 Task: Add Attachment from Trello to Card Card0000000002 in Board Board0000000001 in Workspace WS0000000001 in Trello. Add Cover Yellow to Card Card0000000002 in Board Board0000000001 in Workspace WS0000000001 in Trello. Add "Copy Card To …" Button titled Button0000000002 to "bottom" of the list "To Do" to Card Card0000000002 in Board Board0000000001 in Workspace WS0000000001 in Trello. Add Description DS0000000002 to Card Card0000000002 in Board Board0000000001 in Workspace WS0000000001 in Trello. Add Comment CM0000000002 to Card Card0000000002 in Board Board0000000001 in Workspace WS0000000001 in Trello
Action: Mouse moved to (620, 105)
Screenshot: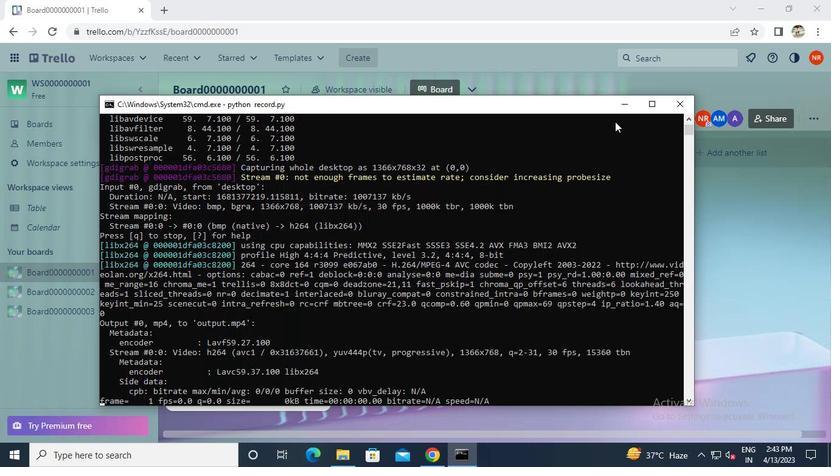 
Action: Mouse pressed left at (620, 105)
Screenshot: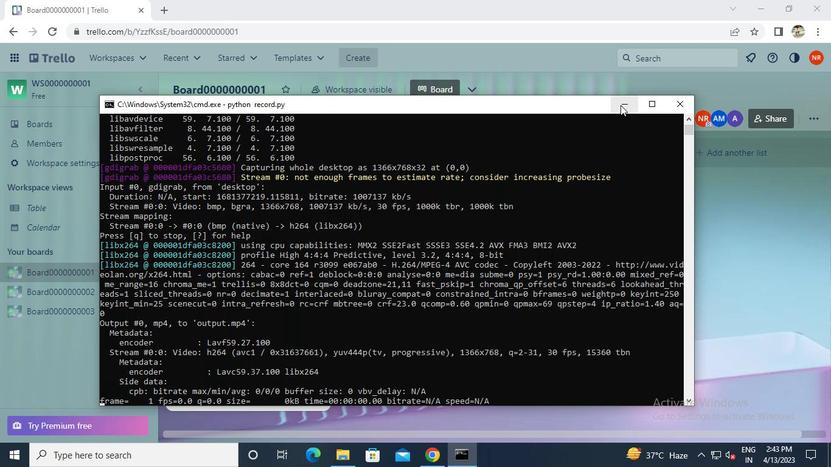 
Action: Mouse moved to (280, 289)
Screenshot: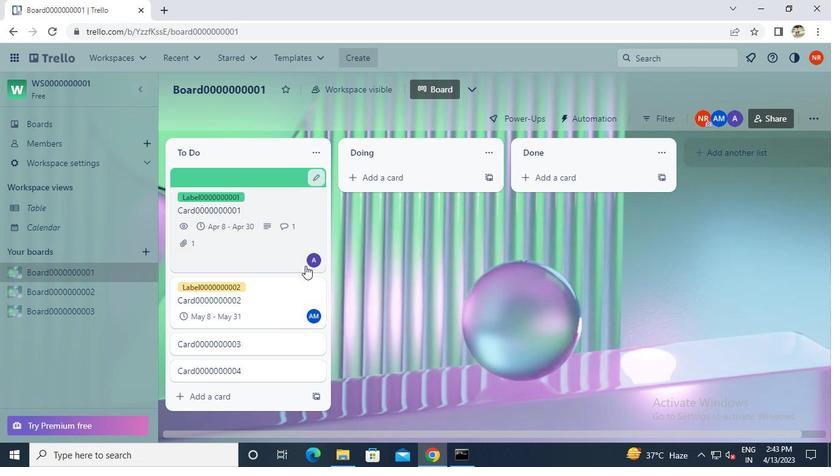 
Action: Mouse pressed left at (280, 289)
Screenshot: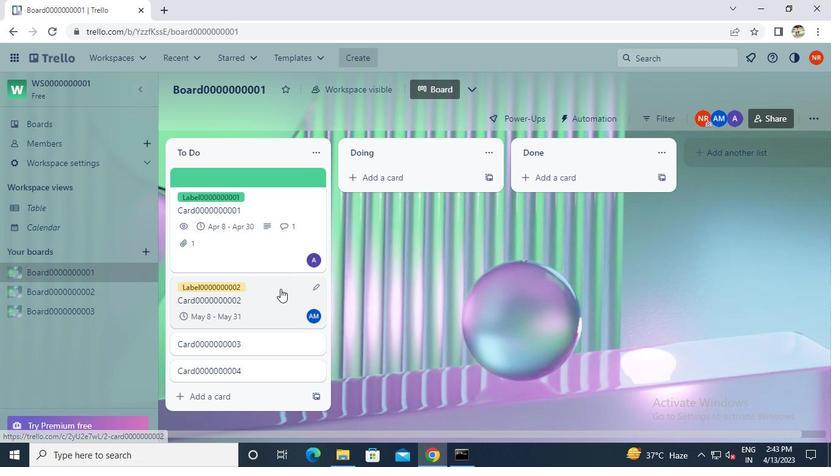 
Action: Mouse moved to (554, 292)
Screenshot: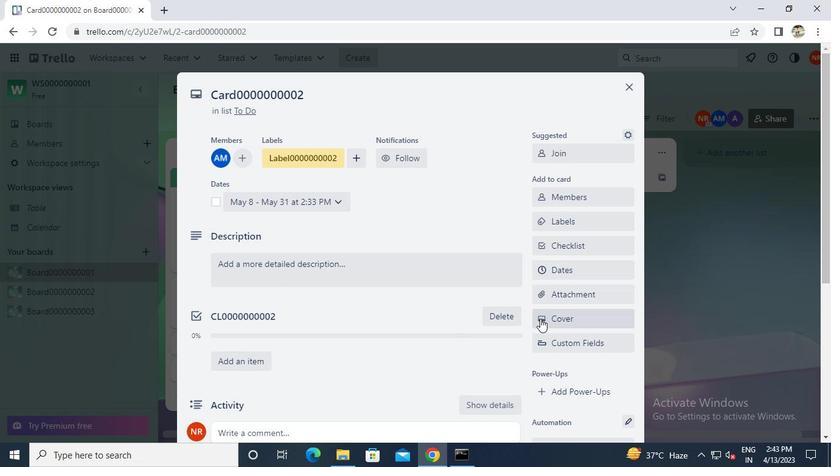 
Action: Mouse pressed left at (554, 292)
Screenshot: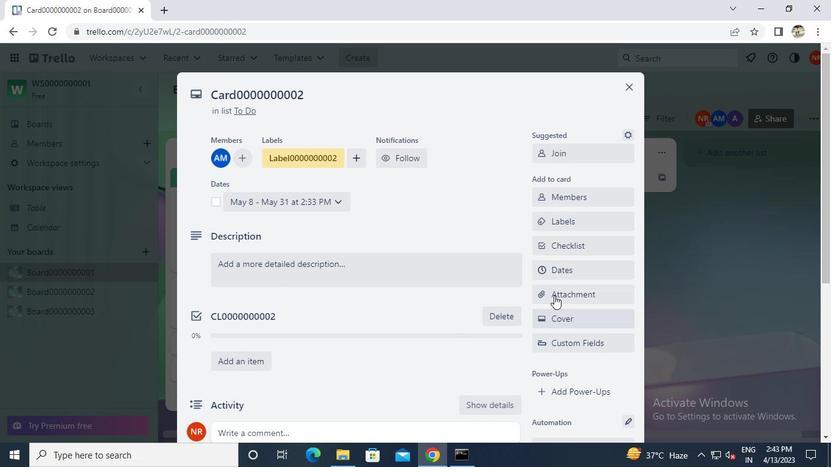 
Action: Mouse moved to (553, 129)
Screenshot: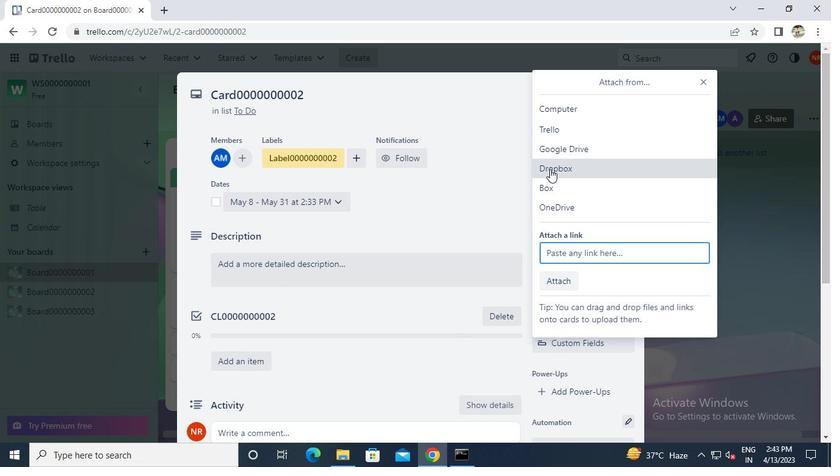 
Action: Mouse pressed left at (553, 129)
Screenshot: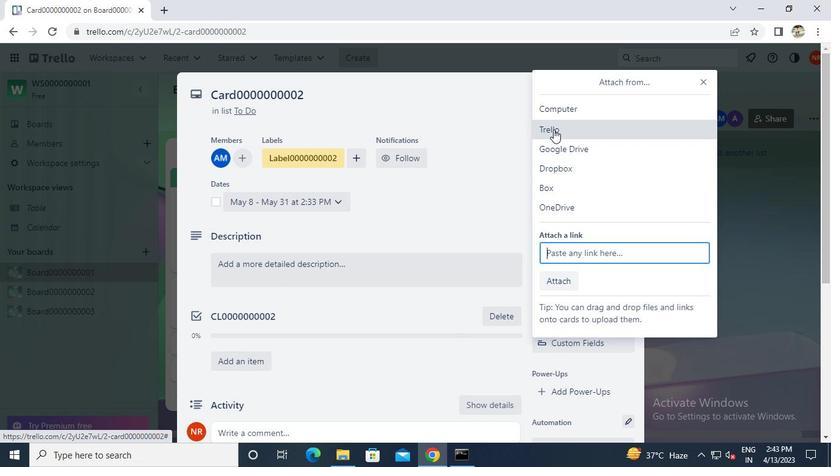 
Action: Mouse moved to (566, 168)
Screenshot: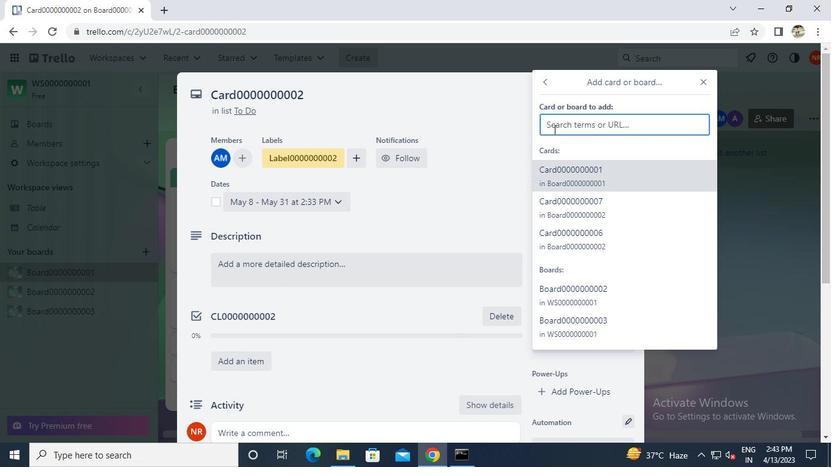 
Action: Mouse pressed left at (566, 168)
Screenshot: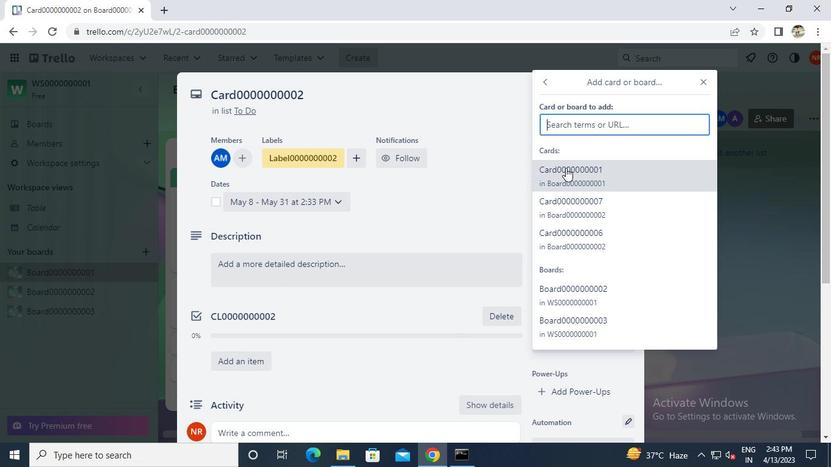 
Action: Mouse moved to (565, 195)
Screenshot: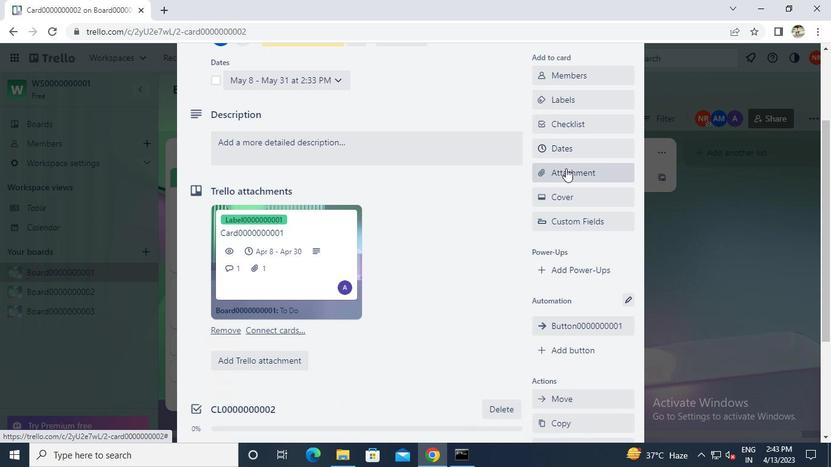 
Action: Mouse pressed left at (565, 195)
Screenshot: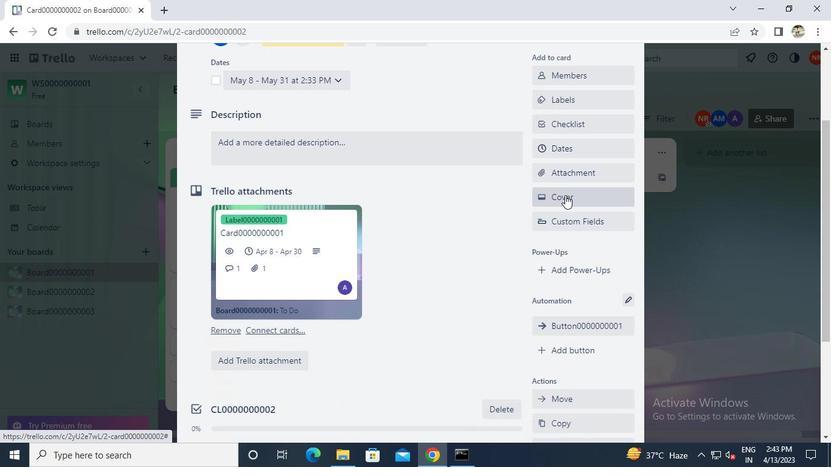 
Action: Mouse moved to (588, 196)
Screenshot: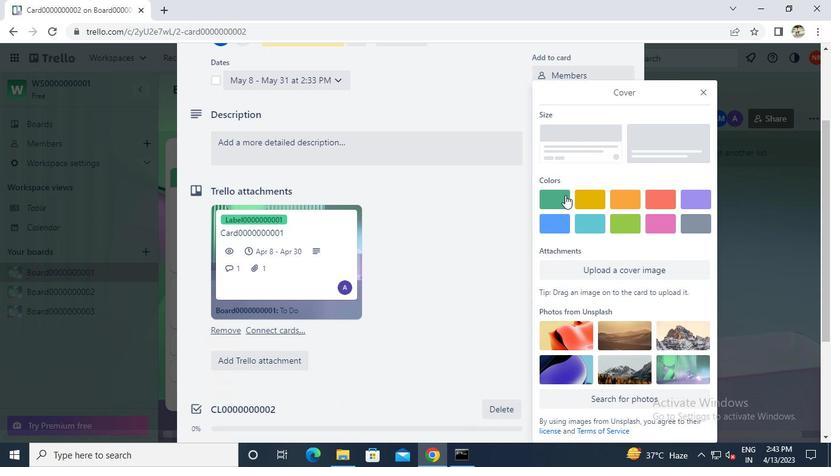 
Action: Mouse pressed left at (588, 196)
Screenshot: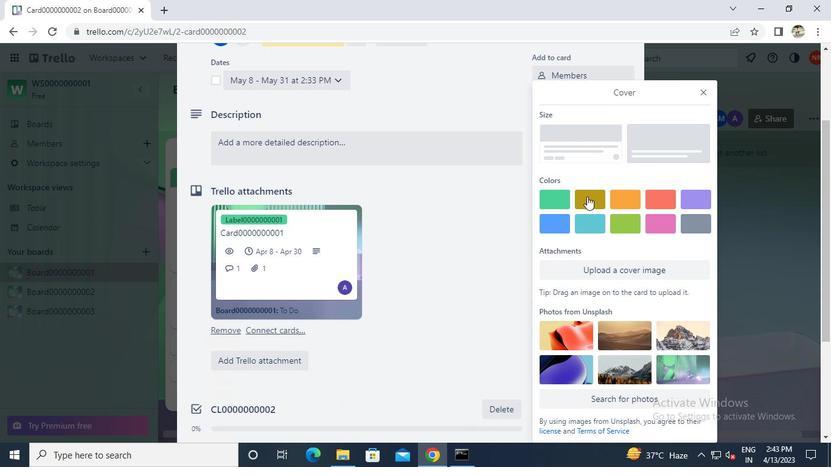 
Action: Mouse moved to (700, 82)
Screenshot: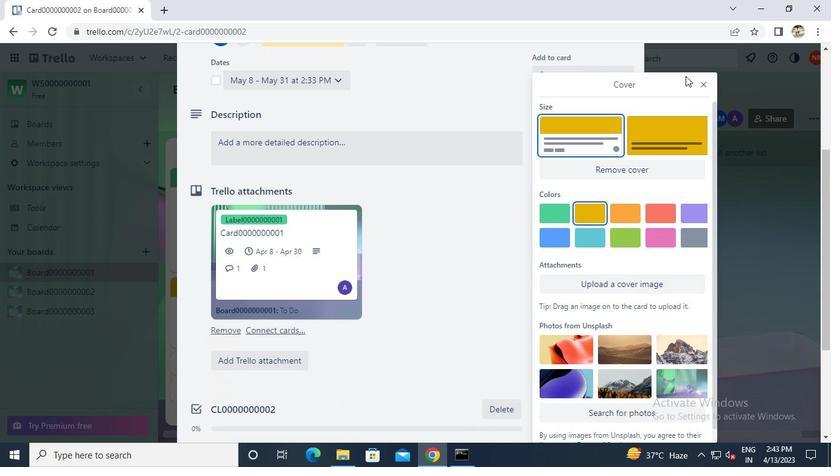 
Action: Mouse pressed left at (700, 82)
Screenshot: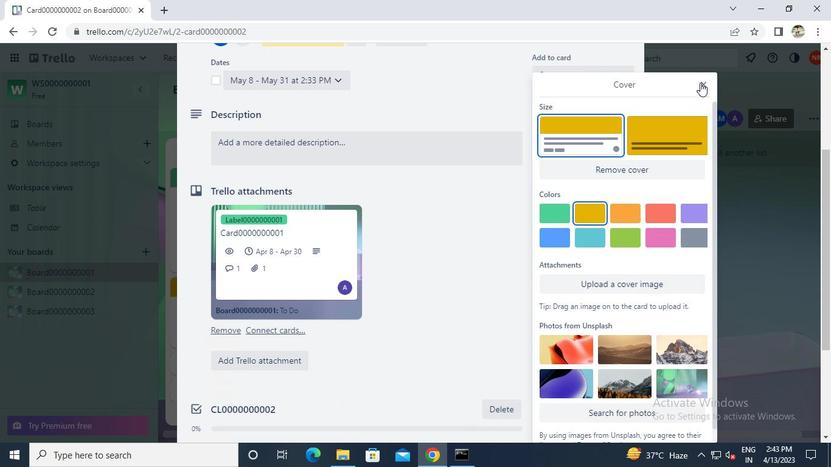 
Action: Mouse moved to (575, 274)
Screenshot: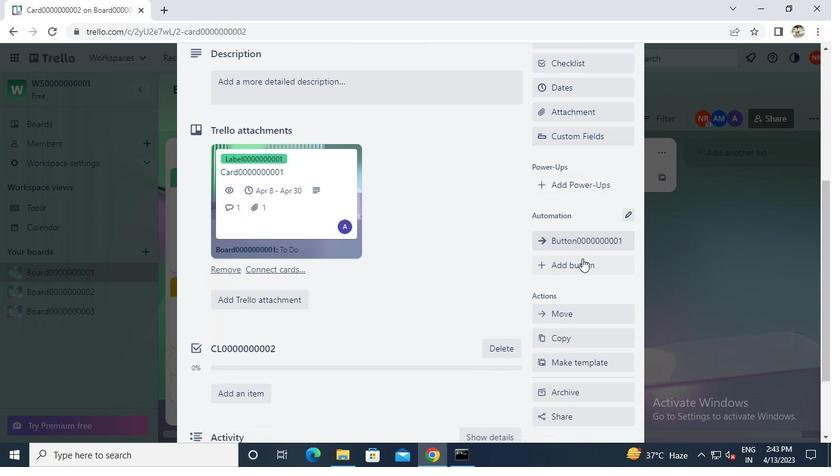 
Action: Mouse pressed left at (575, 274)
Screenshot: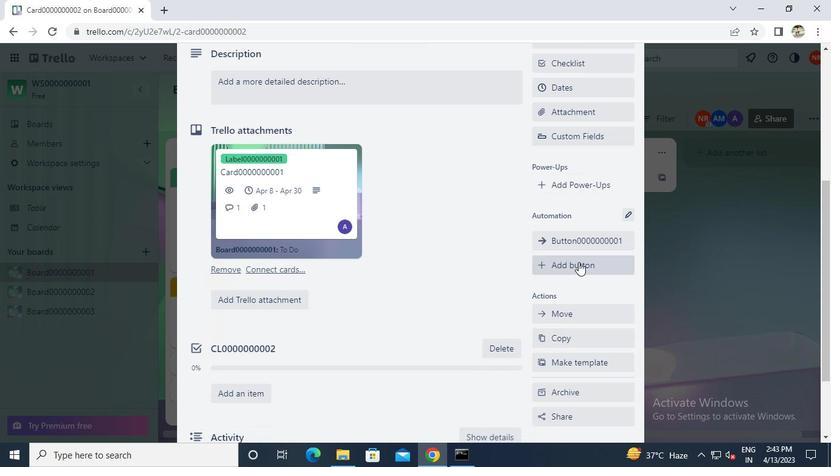
Action: Mouse moved to (585, 155)
Screenshot: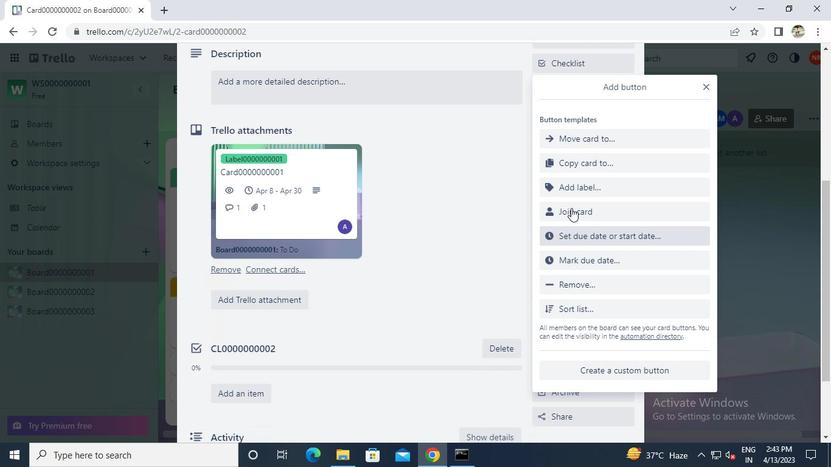 
Action: Mouse pressed left at (585, 155)
Screenshot: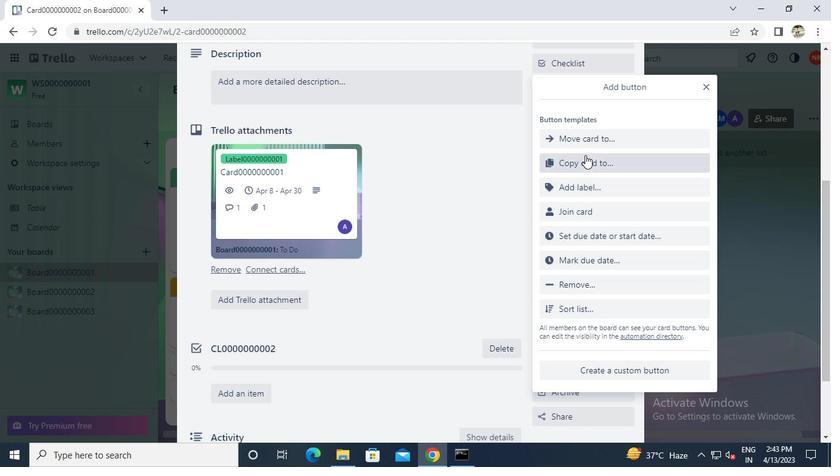 
Action: Keyboard b
Screenshot: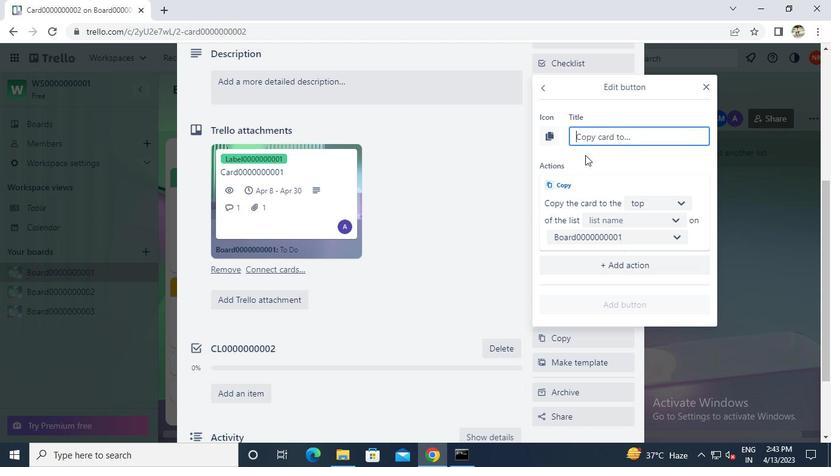 
Action: Keyboard Key.caps_lock
Screenshot: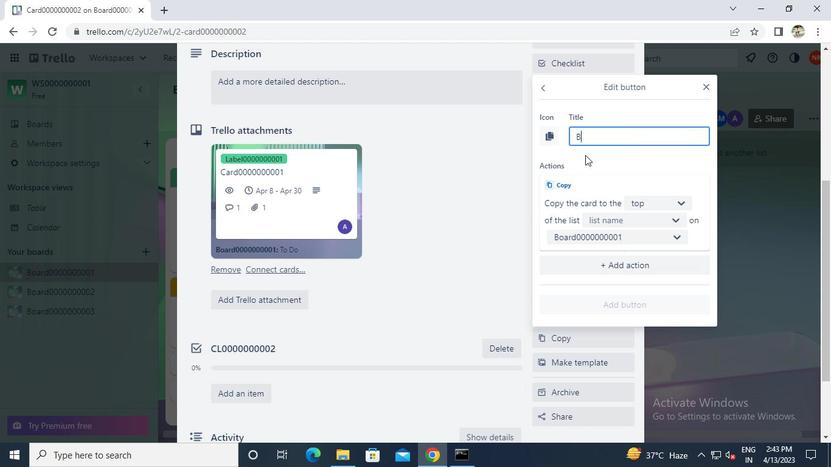 
Action: Keyboard u
Screenshot: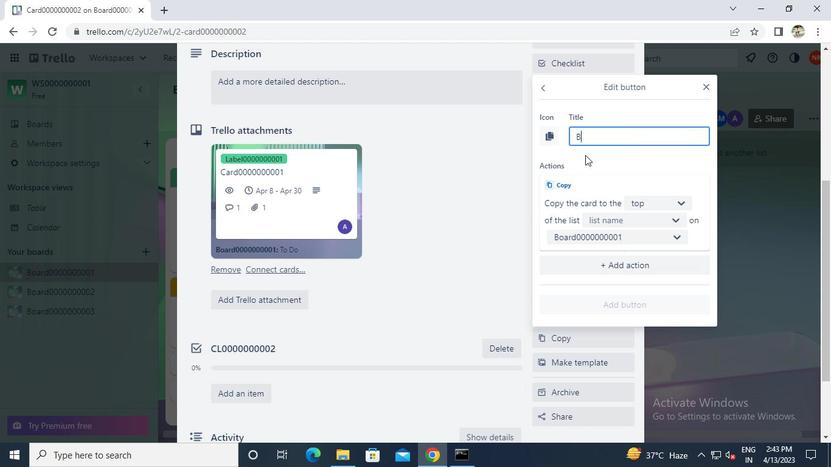 
Action: Keyboard t
Screenshot: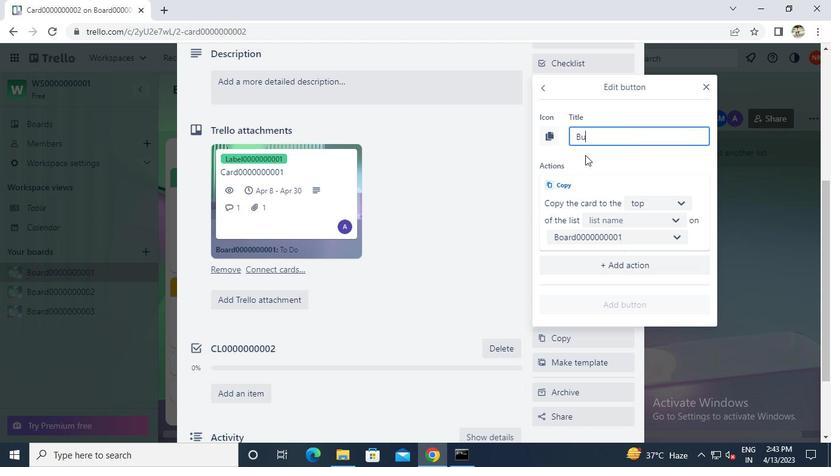 
Action: Keyboard t
Screenshot: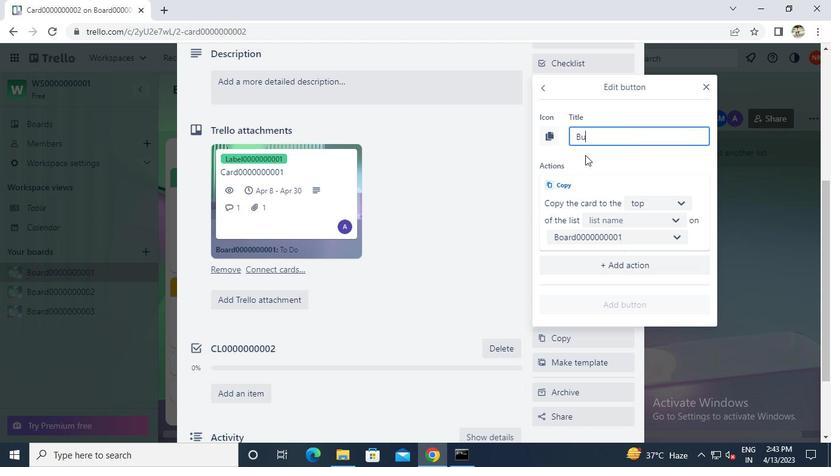 
Action: Keyboard o
Screenshot: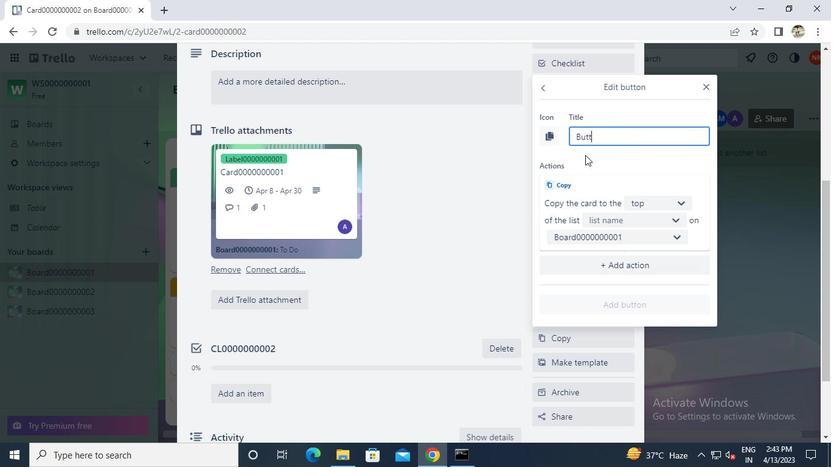 
Action: Keyboard n
Screenshot: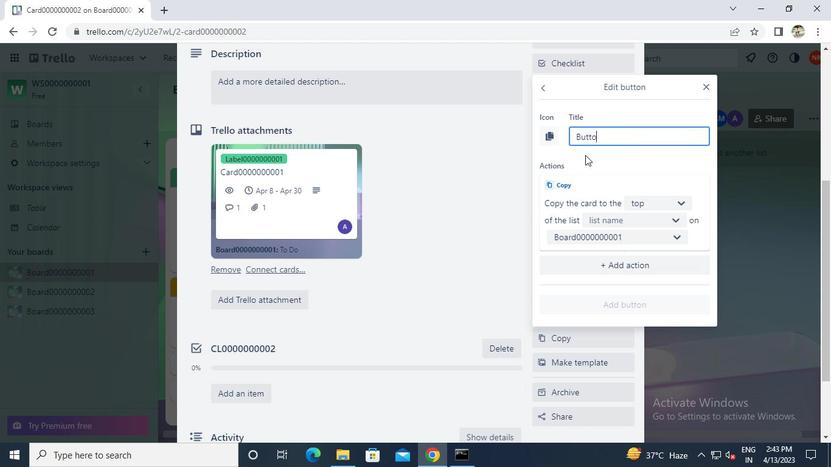
Action: Keyboard 0
Screenshot: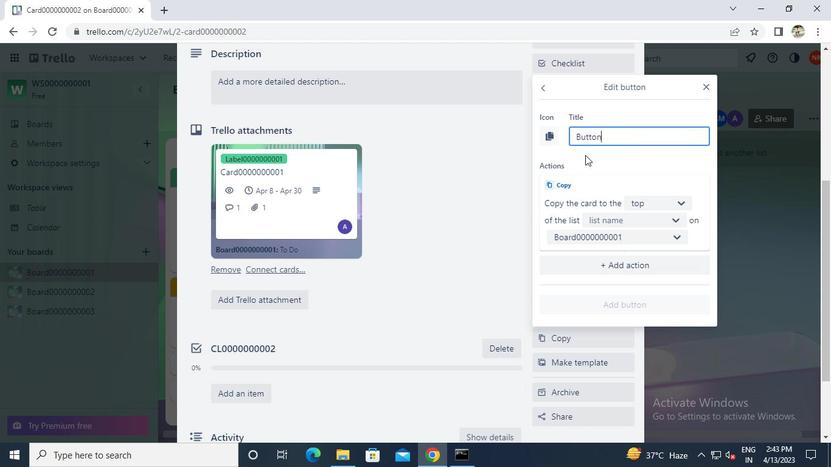 
Action: Keyboard 0
Screenshot: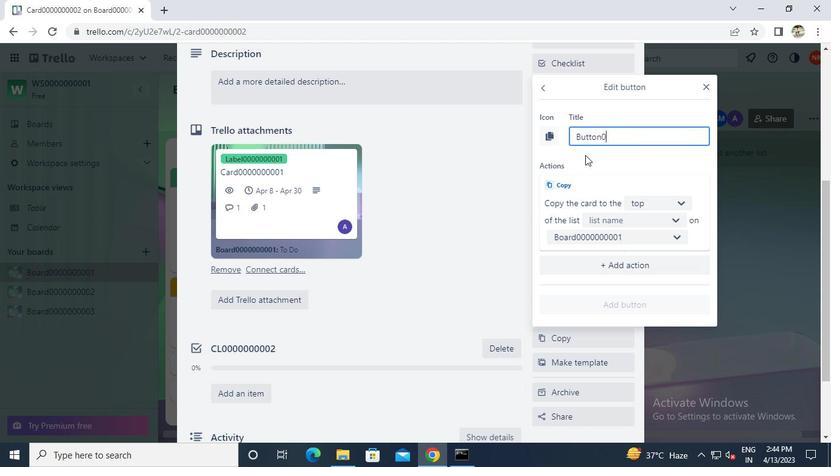 
Action: Keyboard 0
Screenshot: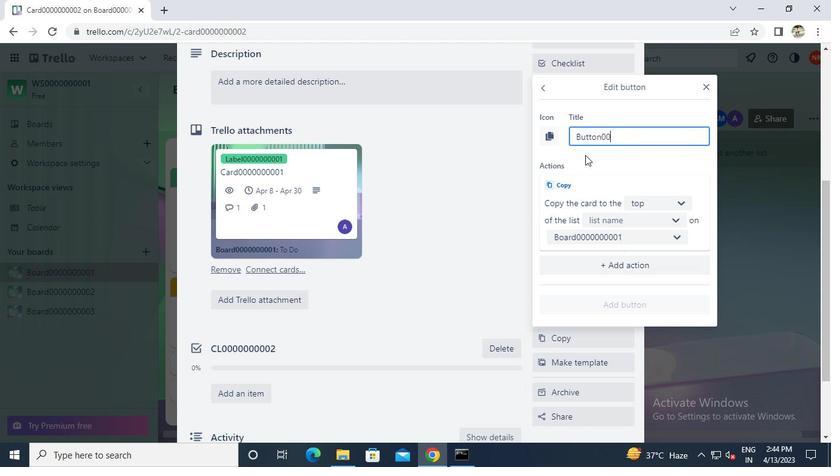
Action: Keyboard 0
Screenshot: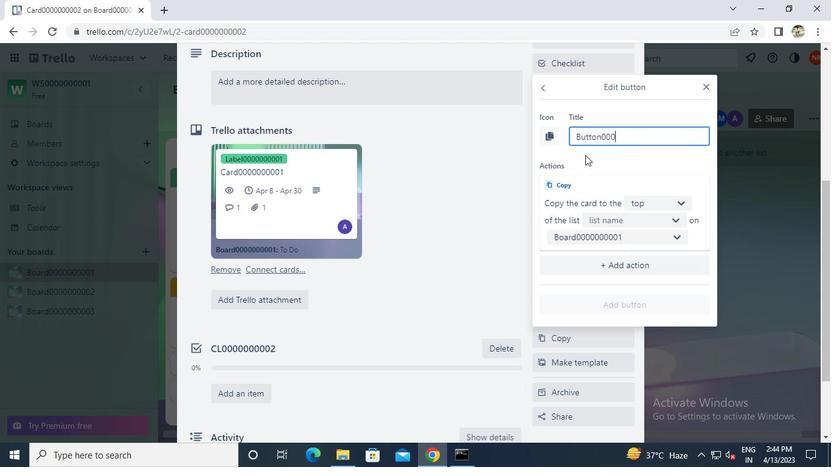
Action: Keyboard 0
Screenshot: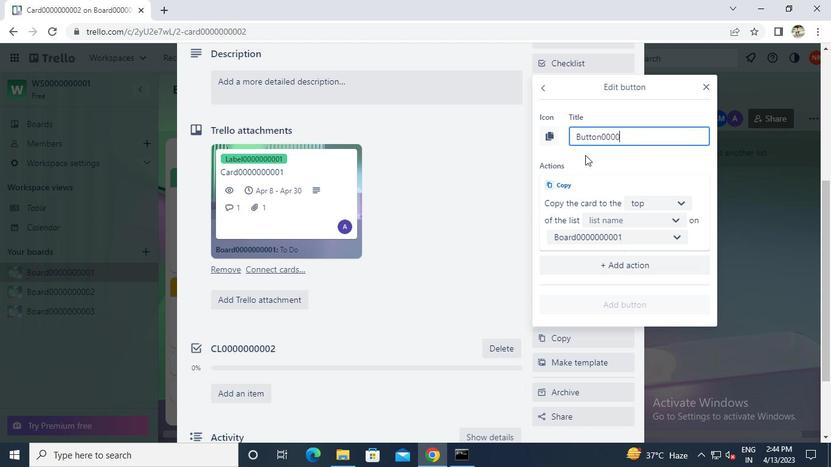 
Action: Keyboard 0
Screenshot: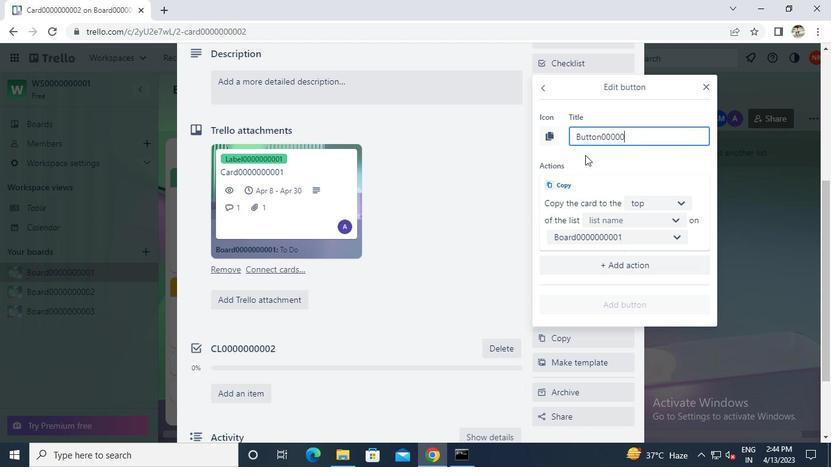 
Action: Keyboard 0
Screenshot: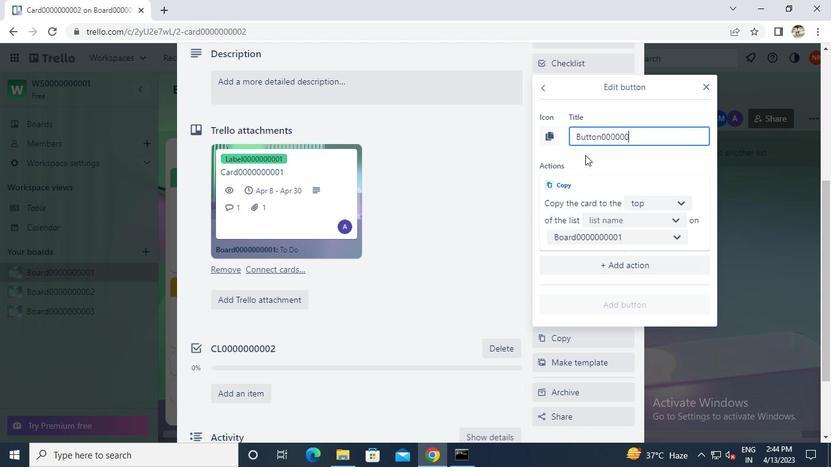 
Action: Keyboard 0
Screenshot: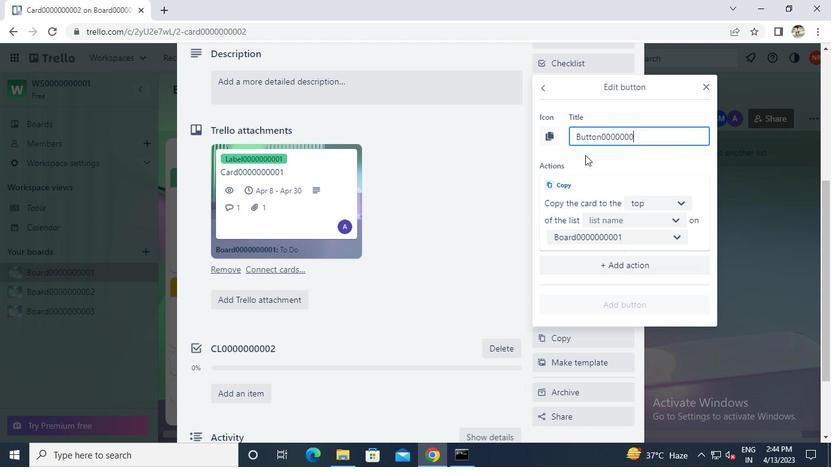 
Action: Keyboard 0
Screenshot: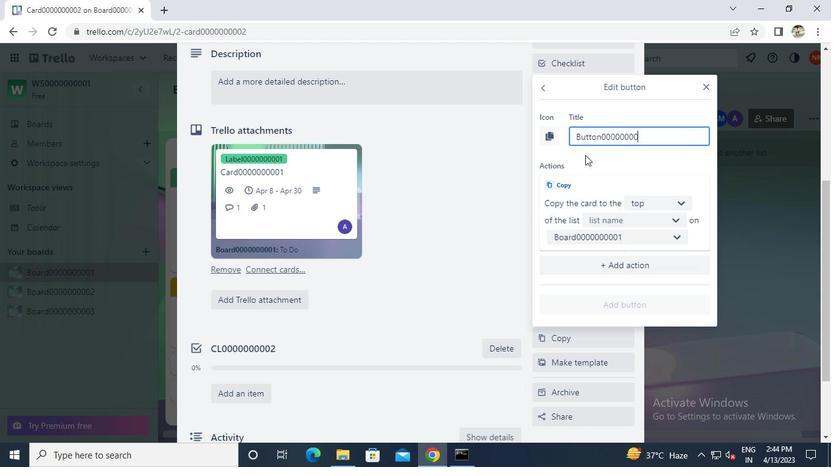 
Action: Keyboard 2
Screenshot: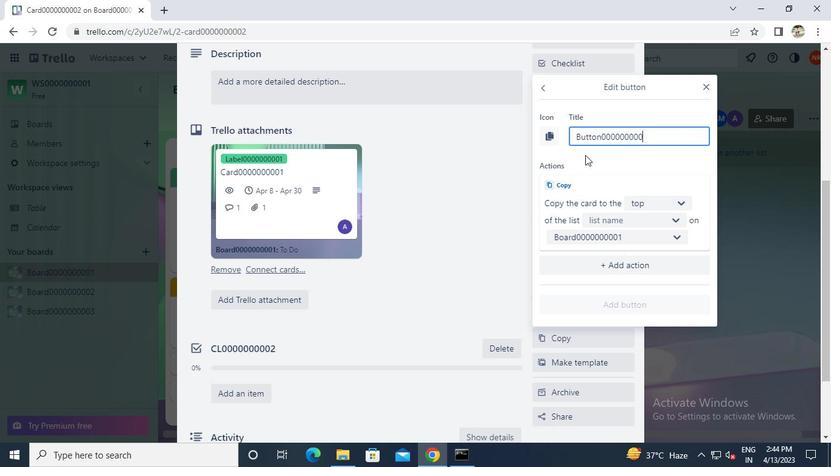 
Action: Mouse moved to (649, 205)
Screenshot: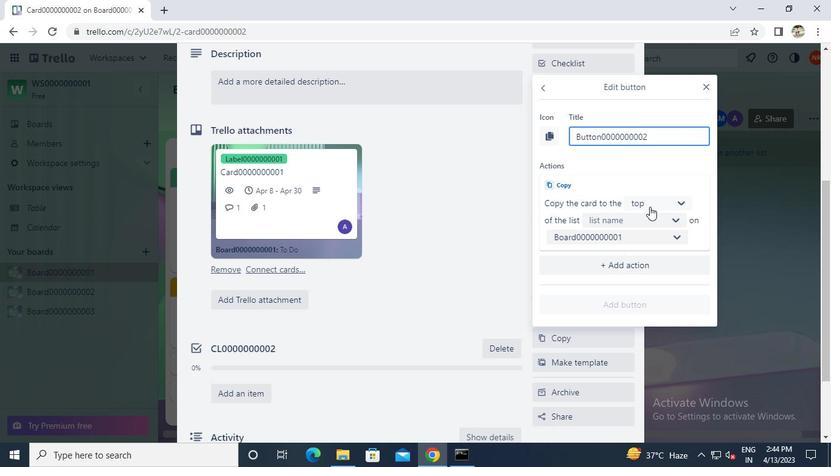 
Action: Mouse pressed left at (649, 205)
Screenshot: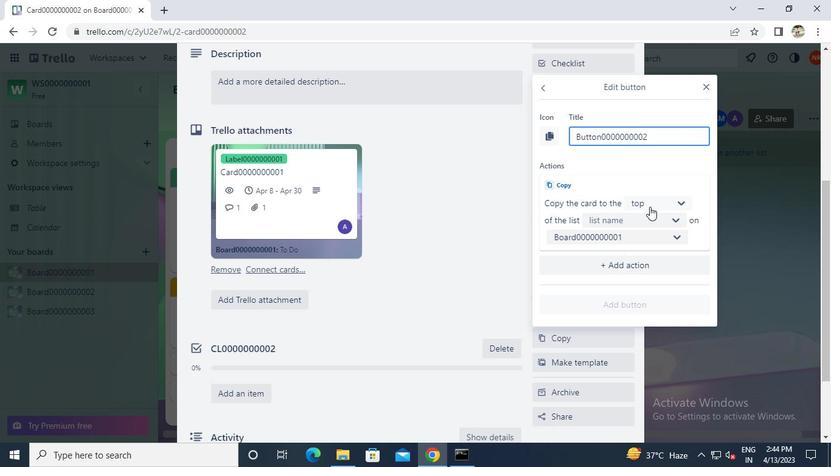 
Action: Mouse moved to (637, 247)
Screenshot: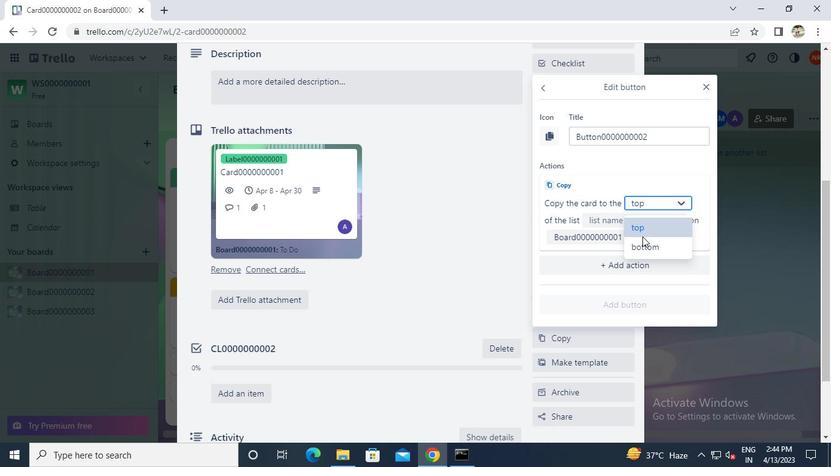 
Action: Mouse pressed left at (637, 247)
Screenshot: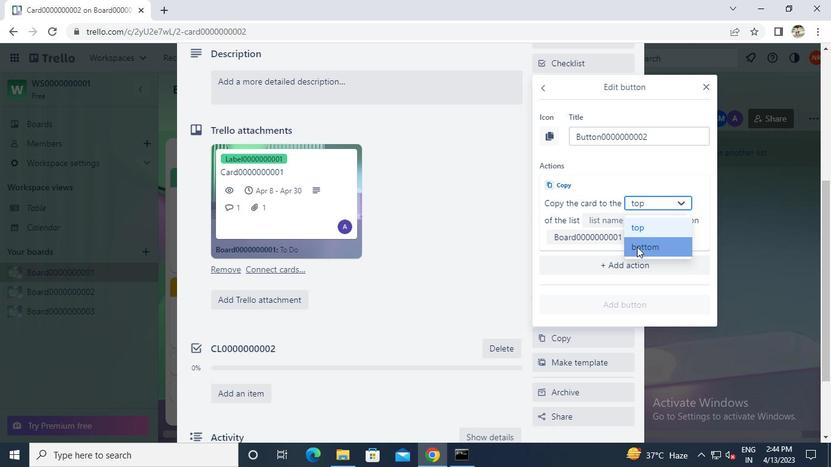 
Action: Mouse moved to (641, 216)
Screenshot: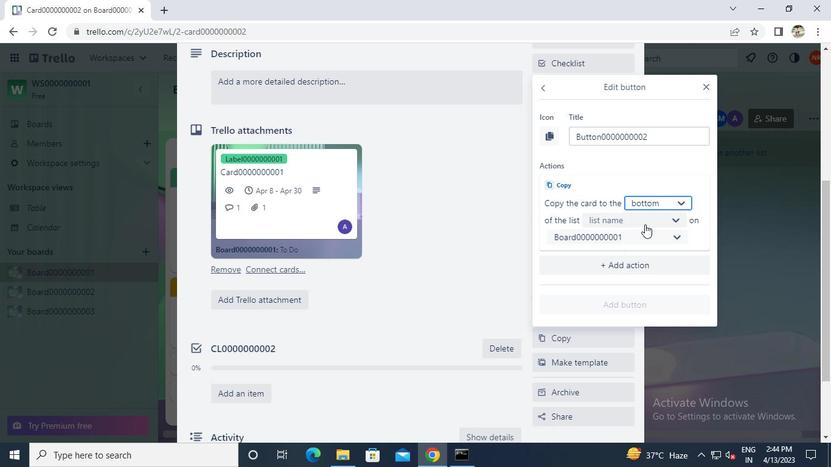 
Action: Mouse pressed left at (641, 216)
Screenshot: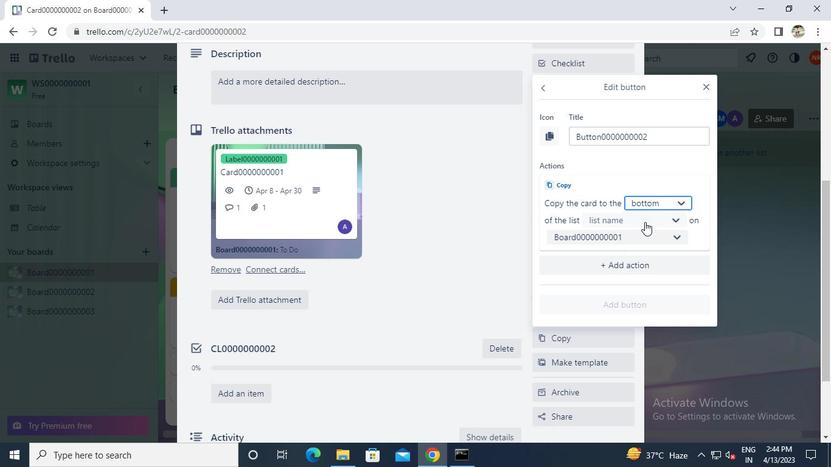 
Action: Mouse moved to (622, 239)
Screenshot: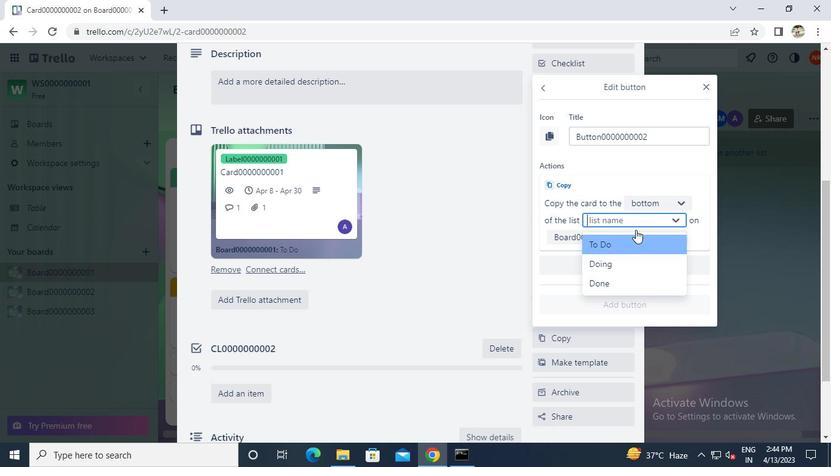 
Action: Mouse pressed left at (622, 239)
Screenshot: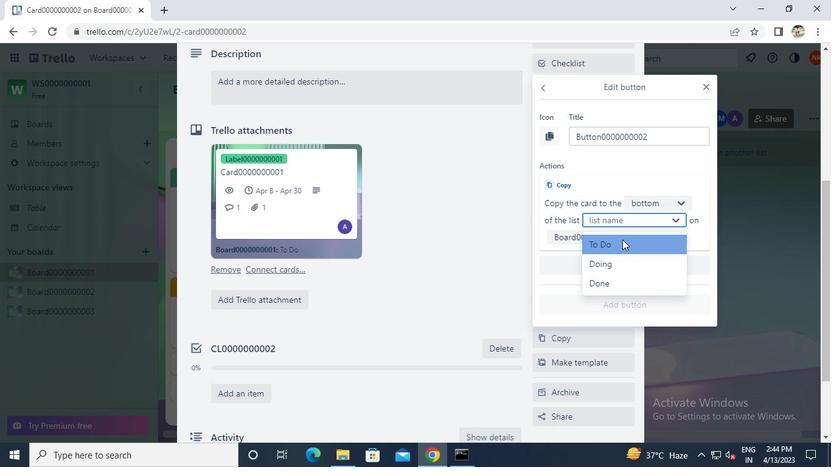 
Action: Mouse moved to (614, 302)
Screenshot: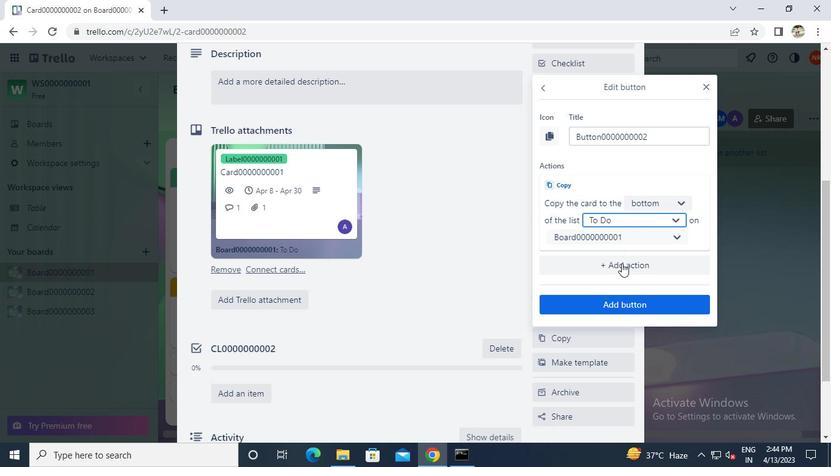 
Action: Mouse pressed left at (614, 302)
Screenshot: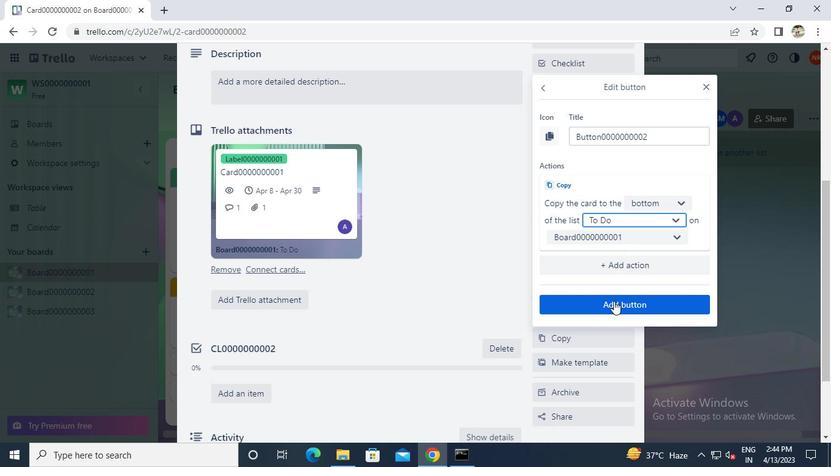 
Action: Mouse moved to (357, 197)
Screenshot: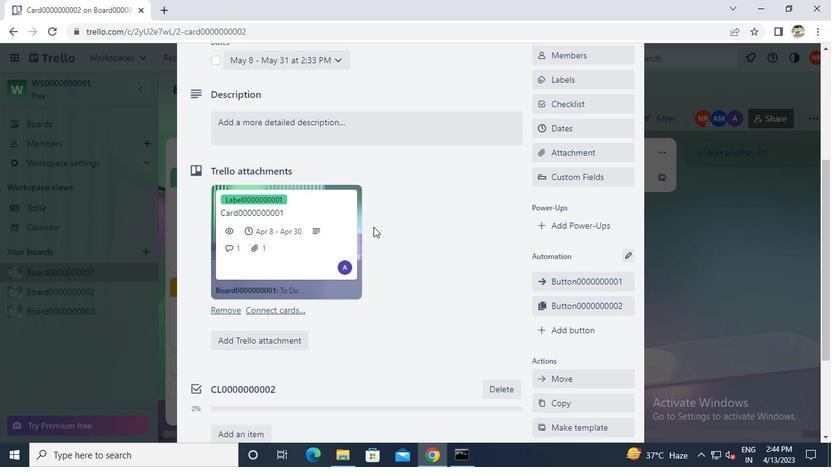 
Action: Mouse pressed left at (357, 197)
Screenshot: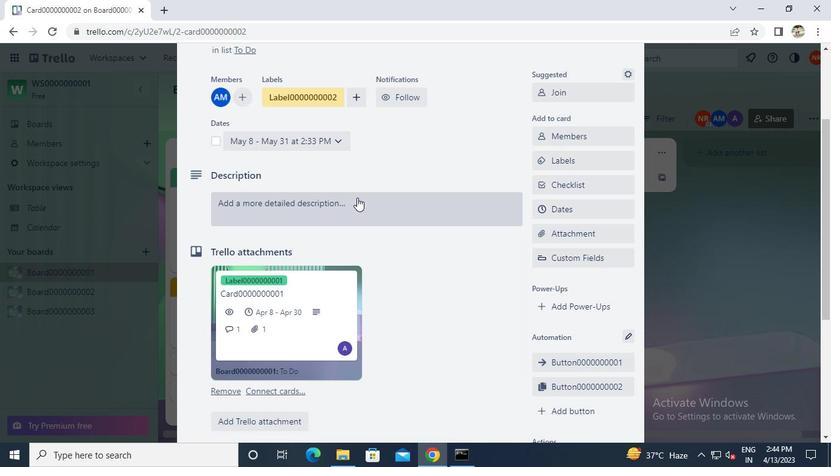 
Action: Keyboard Key.caps_lock
Screenshot: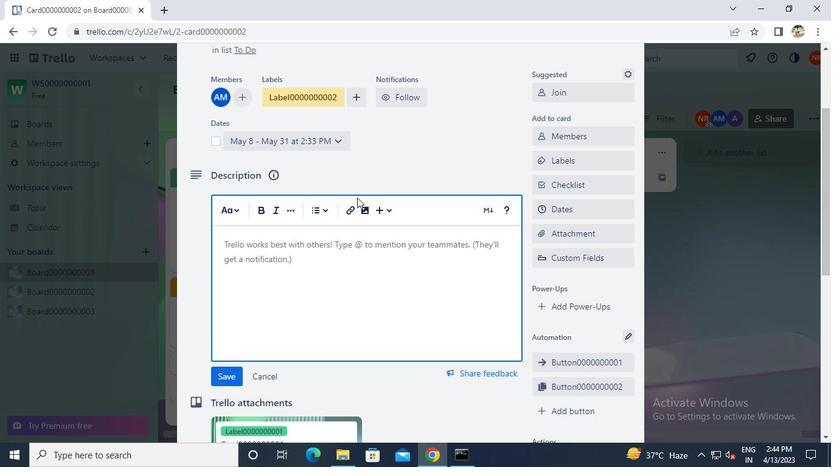 
Action: Keyboard d
Screenshot: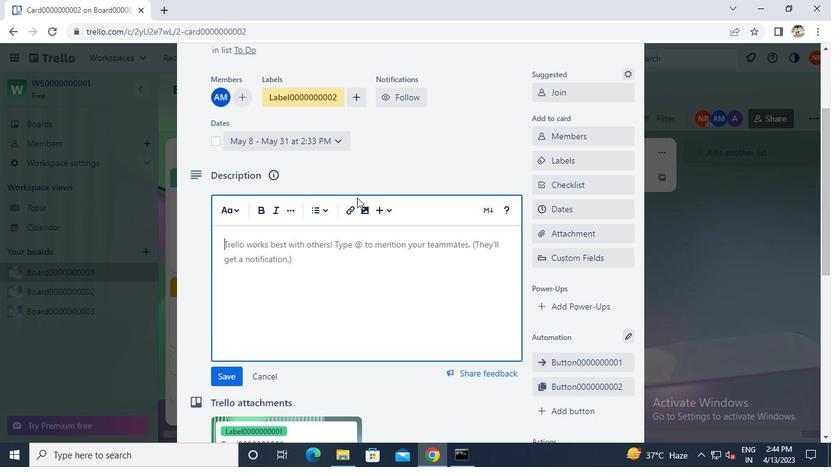 
Action: Keyboard s
Screenshot: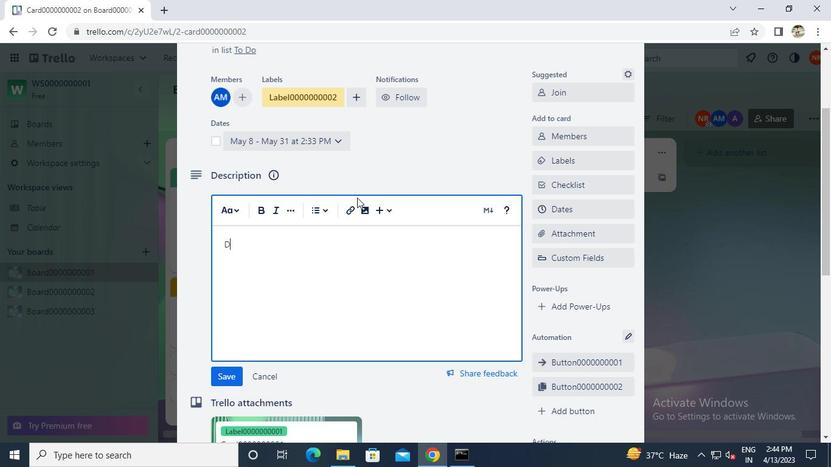 
Action: Keyboard Key.caps_lock
Screenshot: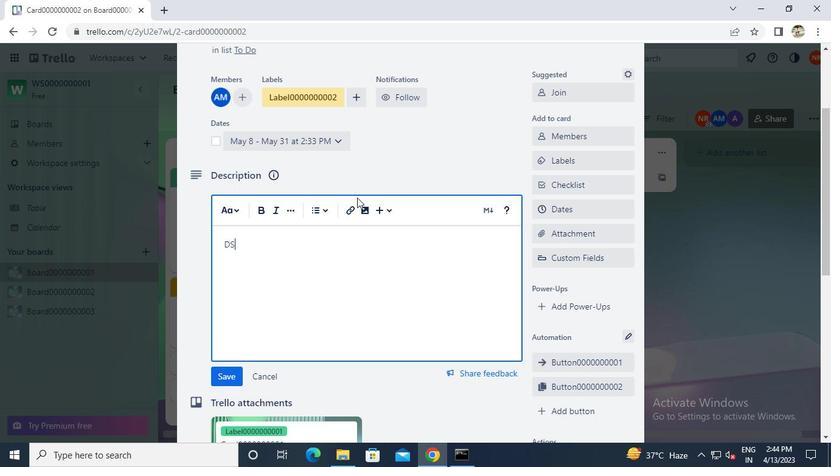 
Action: Keyboard 0
Screenshot: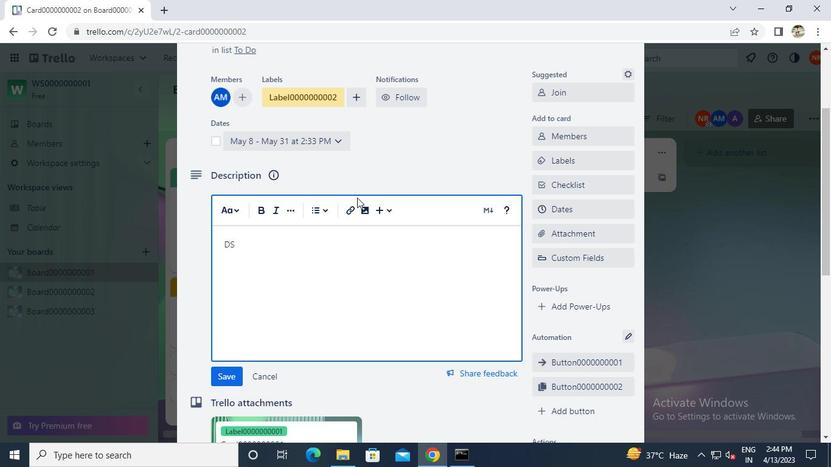 
Action: Keyboard 0
Screenshot: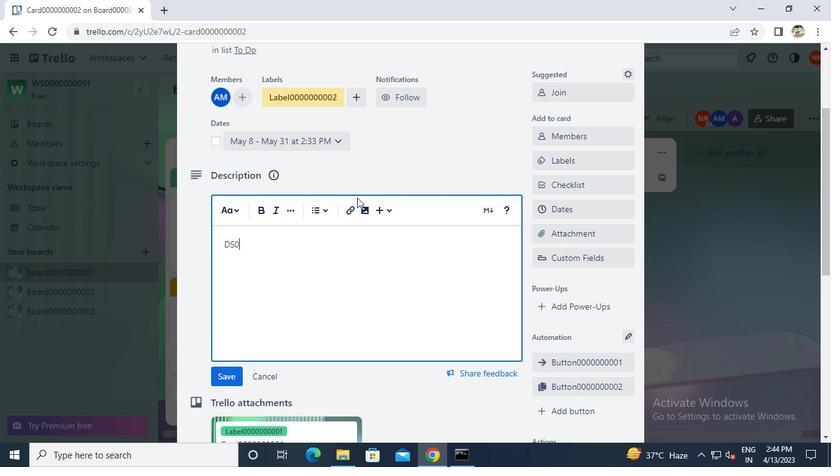
Action: Keyboard 0
Screenshot: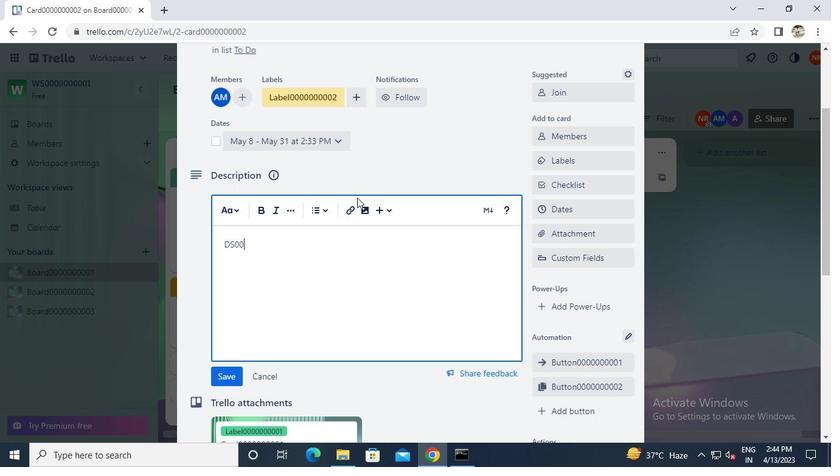 
Action: Keyboard 0
Screenshot: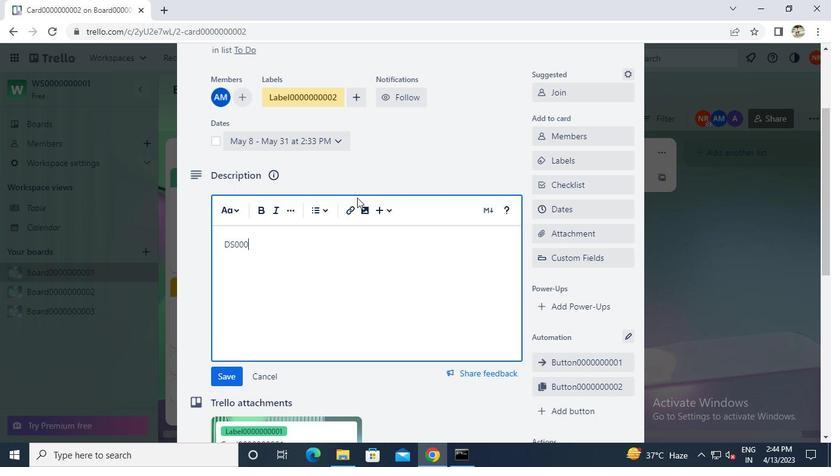 
Action: Keyboard 0
Screenshot: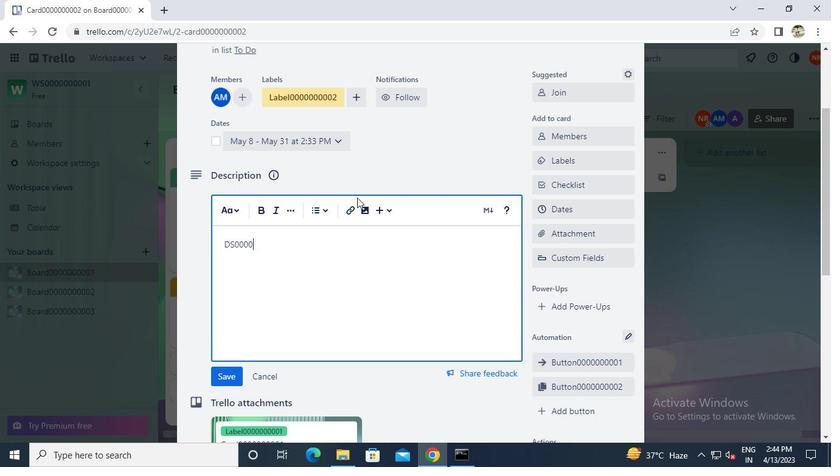 
Action: Keyboard 0
Screenshot: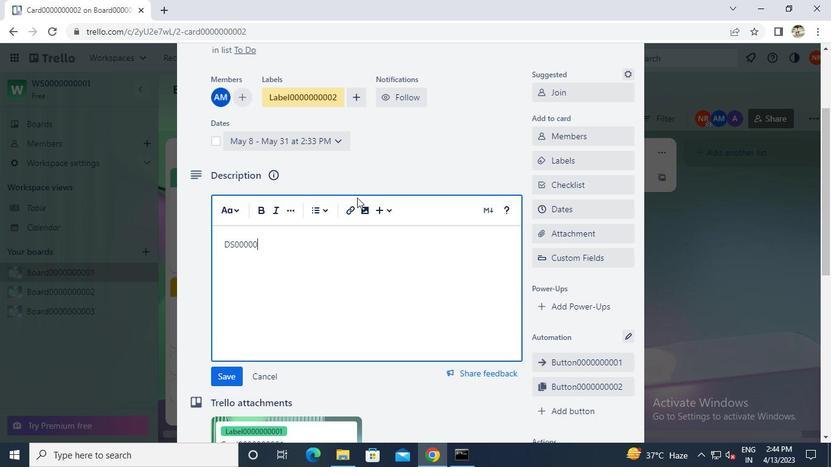 
Action: Keyboard 0
Screenshot: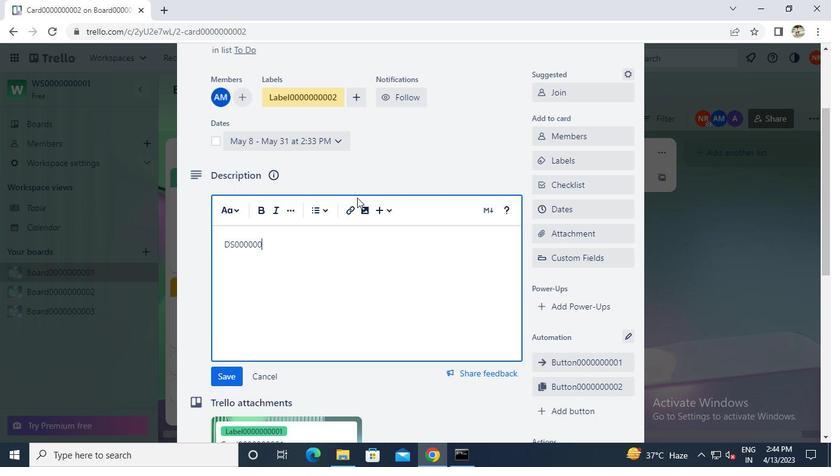 
Action: Keyboard 0
Screenshot: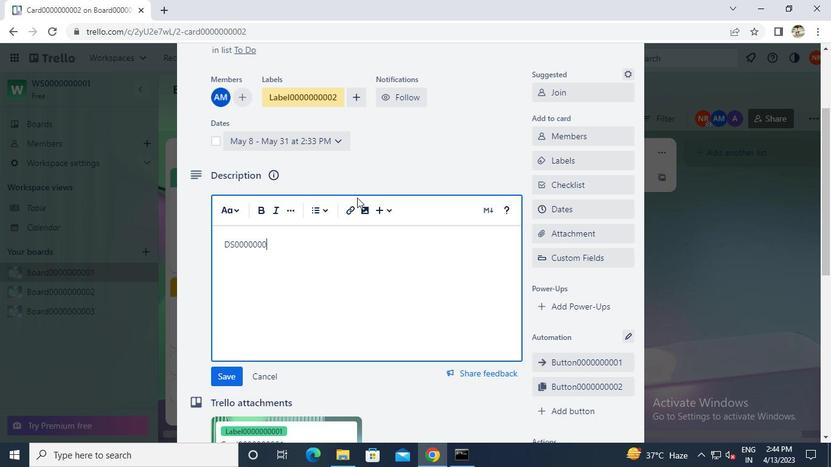 
Action: Keyboard 2
Screenshot: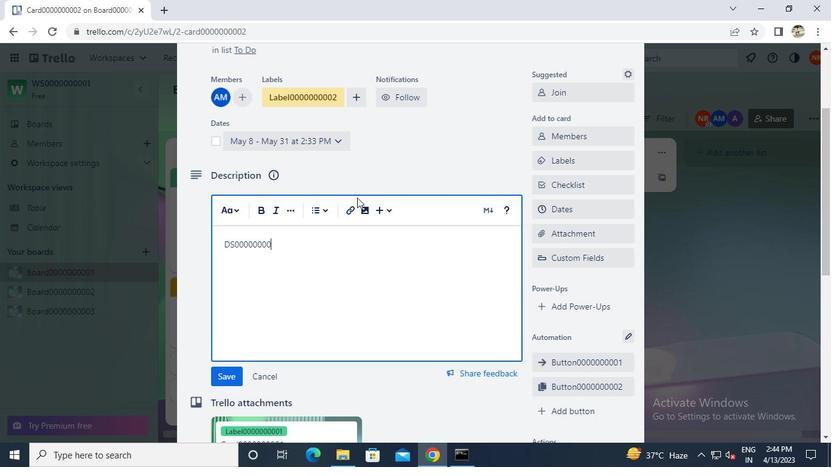 
Action: Mouse moved to (231, 375)
Screenshot: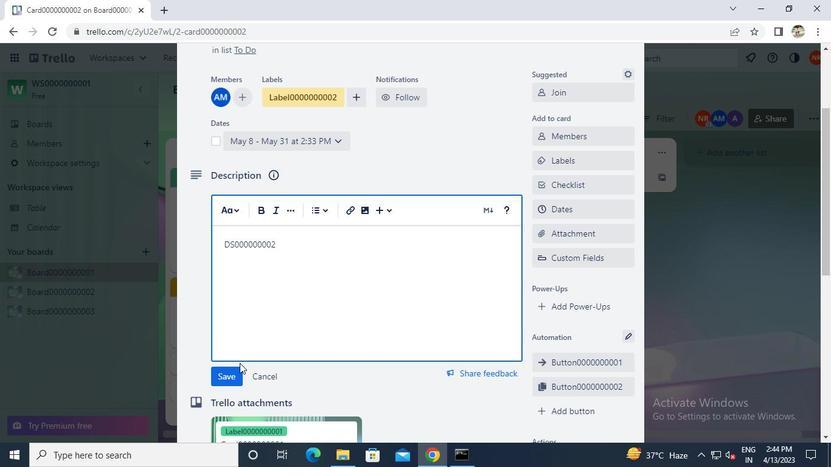 
Action: Mouse pressed left at (231, 375)
Screenshot: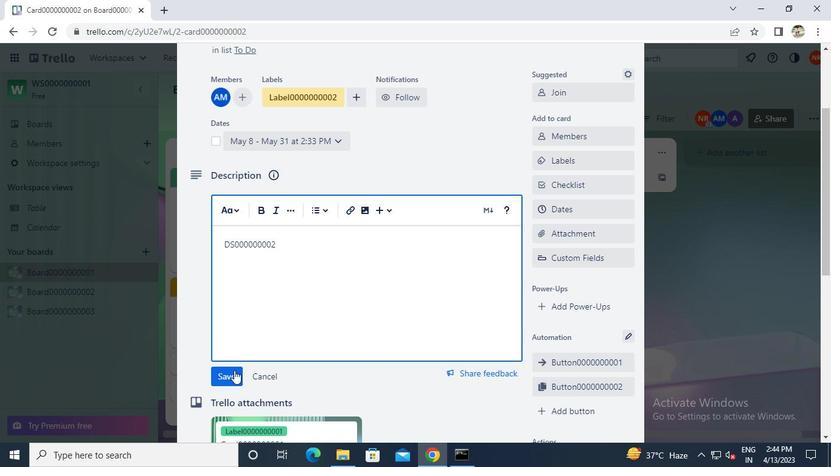 
Action: Mouse moved to (254, 378)
Screenshot: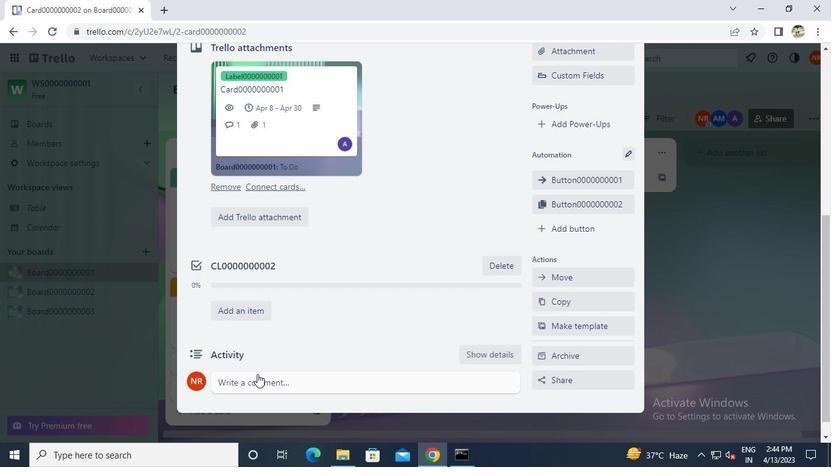 
Action: Mouse pressed left at (254, 378)
Screenshot: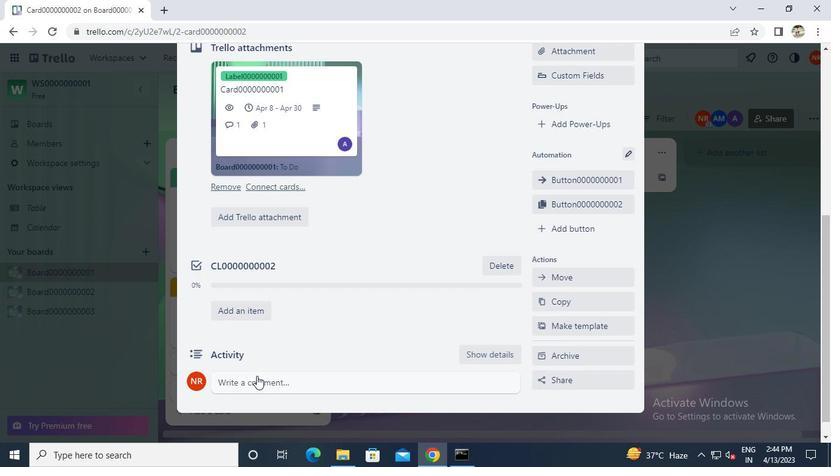 
Action: Keyboard Key.caps_lock
Screenshot: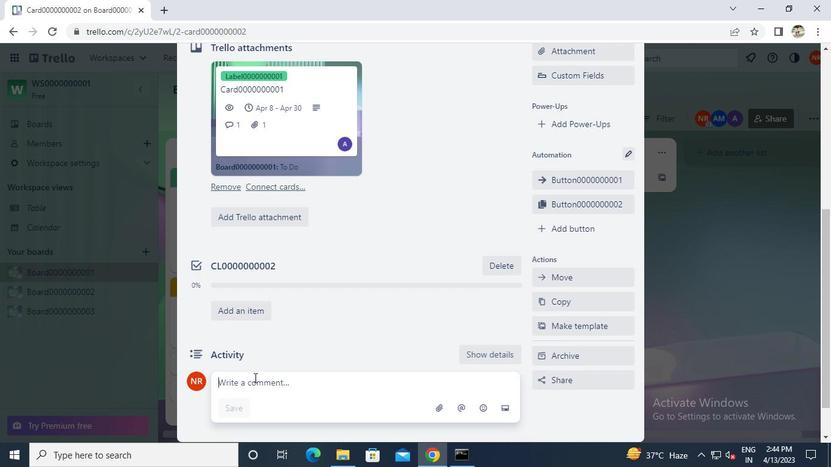 
Action: Keyboard d
Screenshot: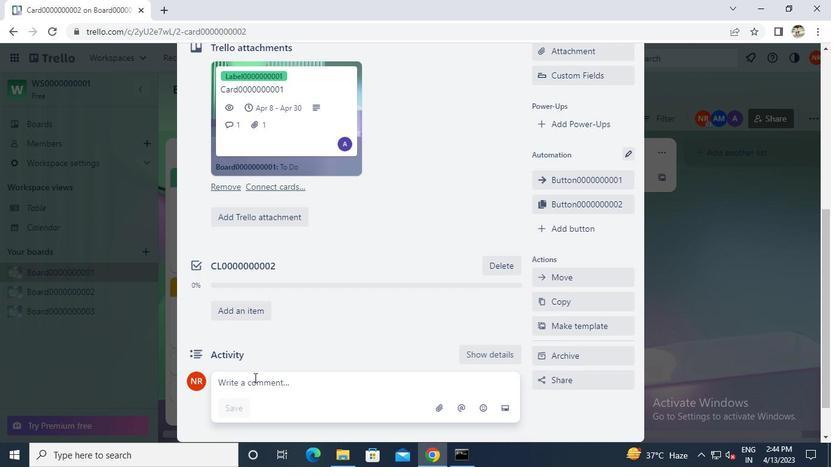 
Action: Keyboard Key.backspace
Screenshot: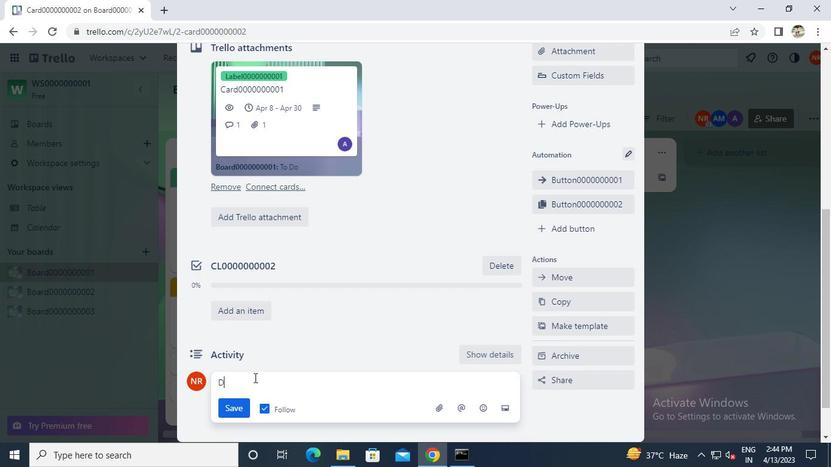 
Action: Keyboard c
Screenshot: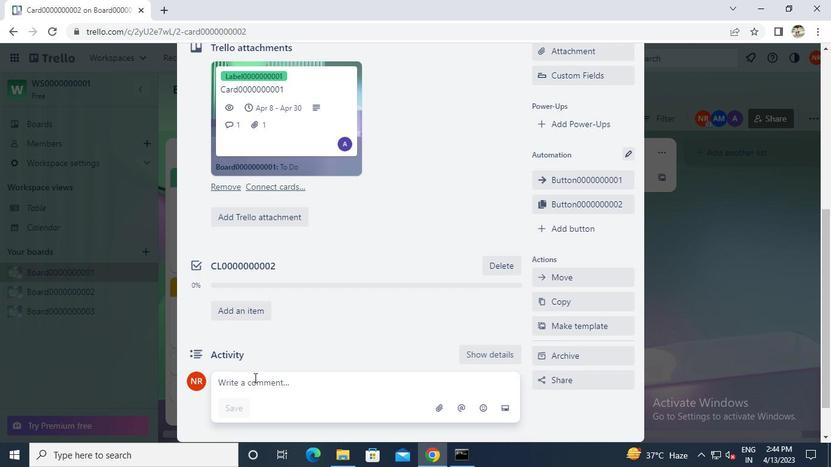 
Action: Keyboard m
Screenshot: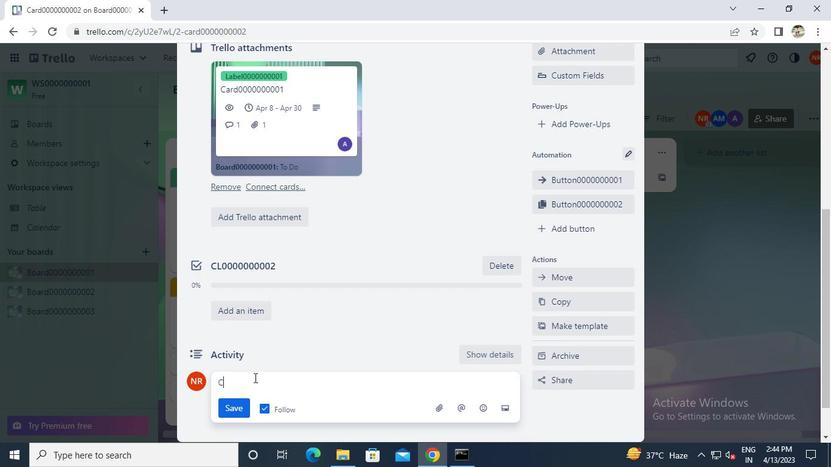 
Action: Keyboard Key.caps_lock
Screenshot: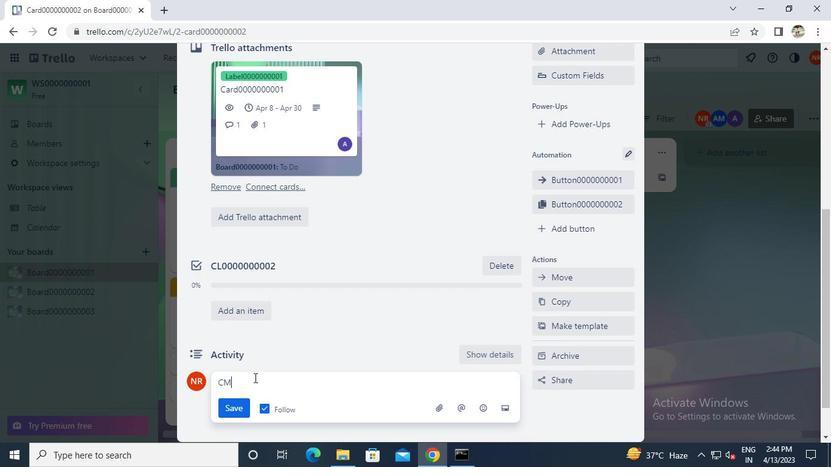 
Action: Keyboard 0
Screenshot: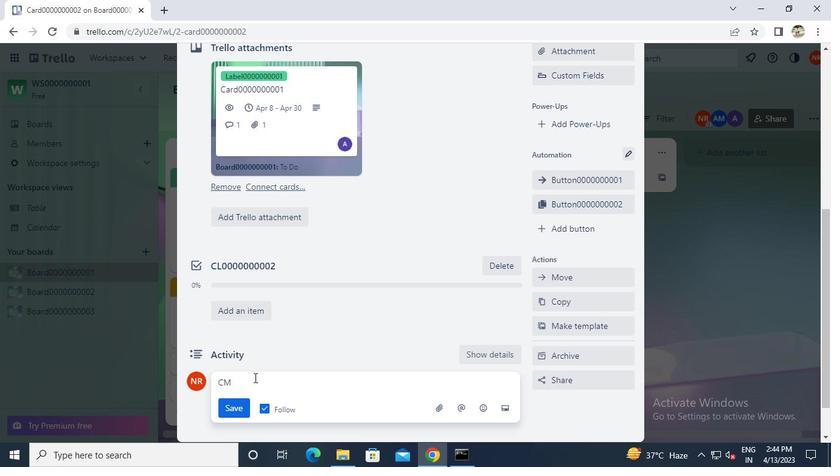 
Action: Keyboard 0
Screenshot: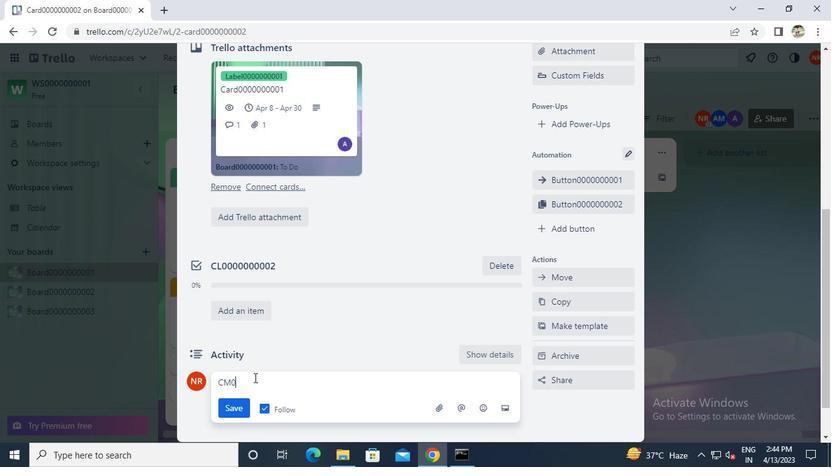 
Action: Keyboard 0
Screenshot: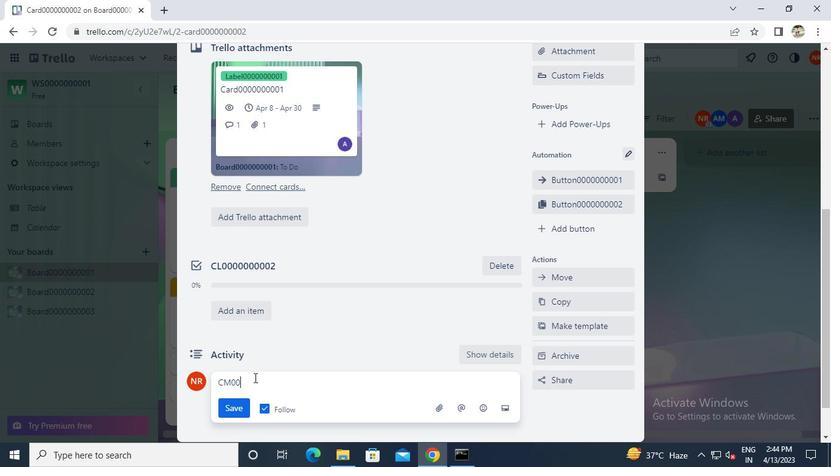 
Action: Keyboard 0
Screenshot: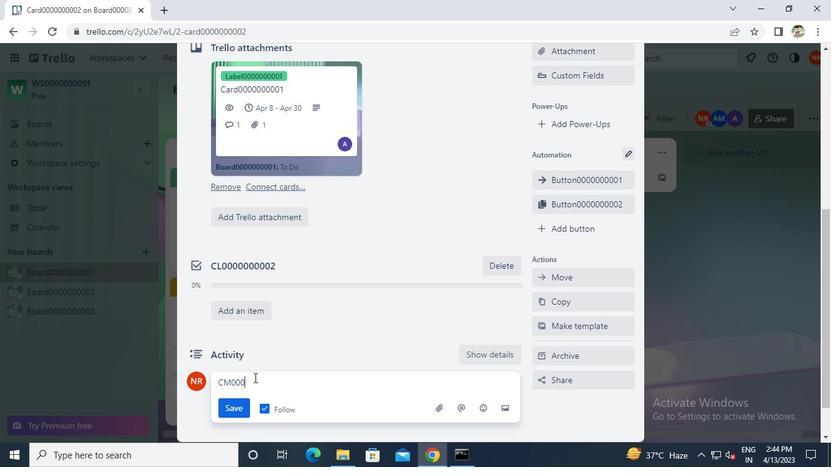 
Action: Keyboard 0
Screenshot: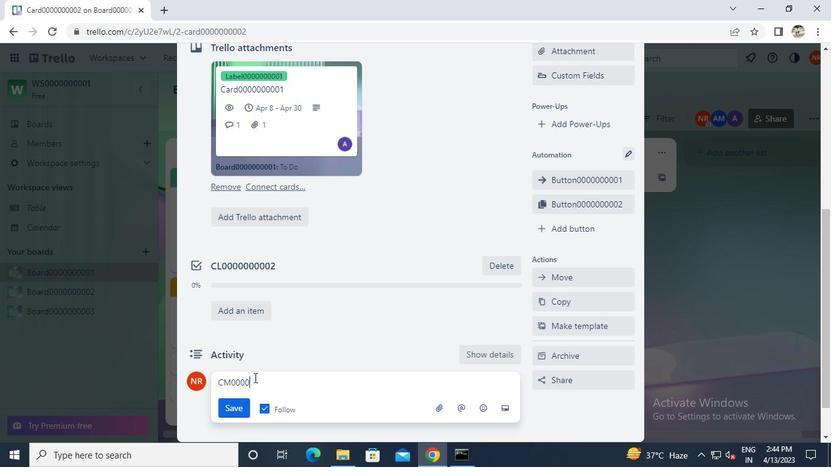 
Action: Keyboard 0
Screenshot: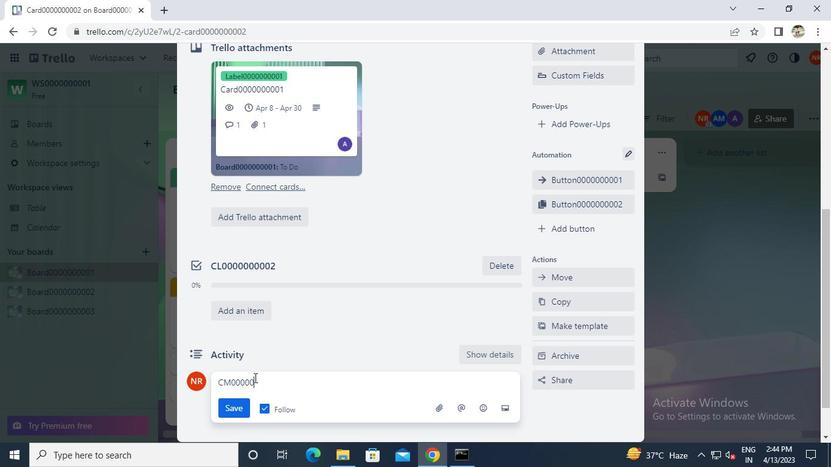 
Action: Keyboard 0
Screenshot: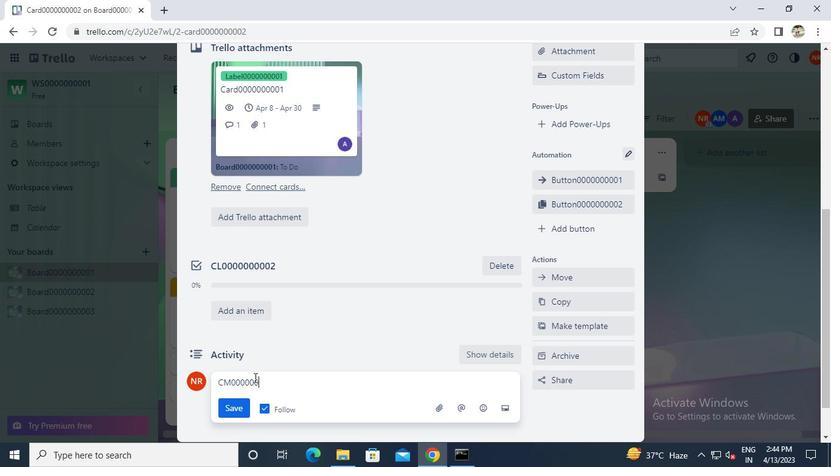 
Action: Keyboard 0
Screenshot: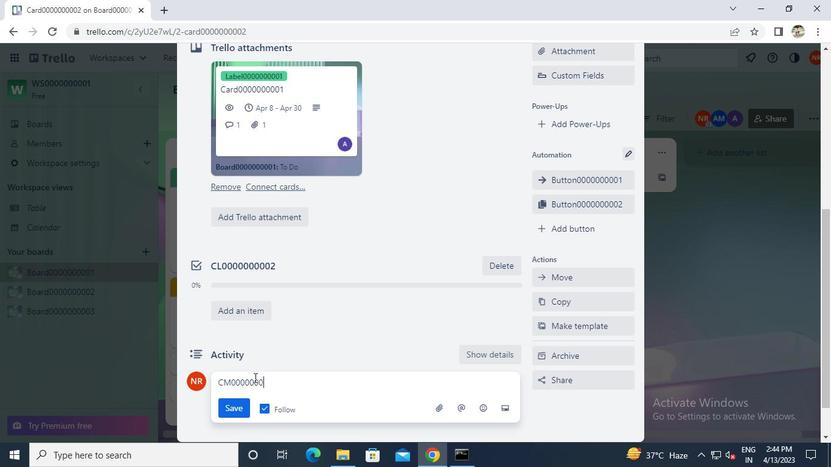 
Action: Keyboard 2
Screenshot: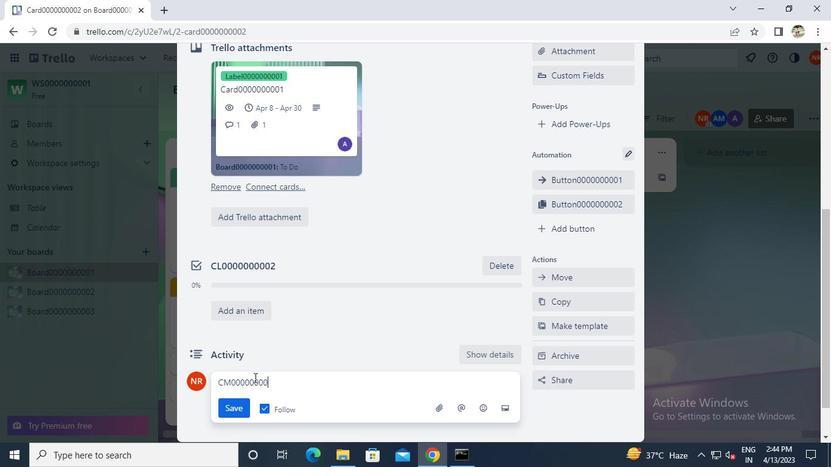 
Action: Mouse moved to (239, 407)
Screenshot: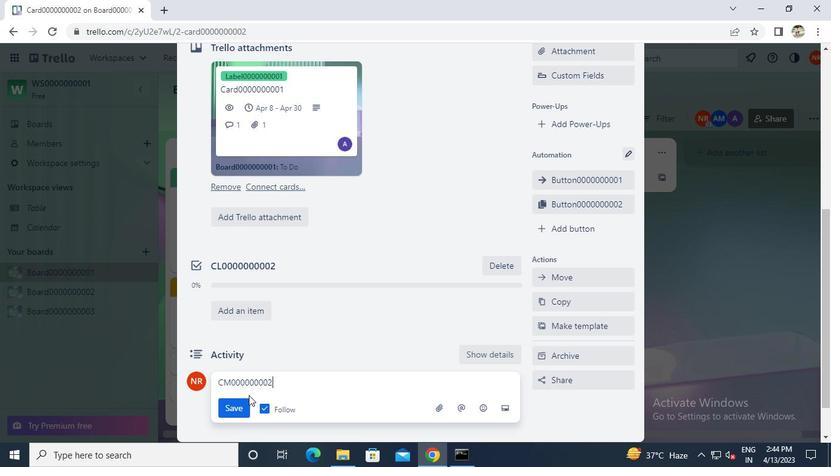
Action: Mouse pressed left at (239, 407)
Screenshot: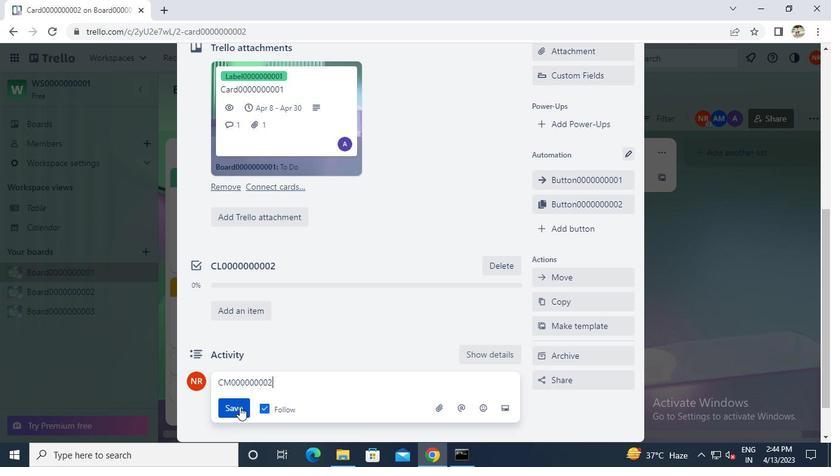 
Action: Mouse moved to (460, 454)
Screenshot: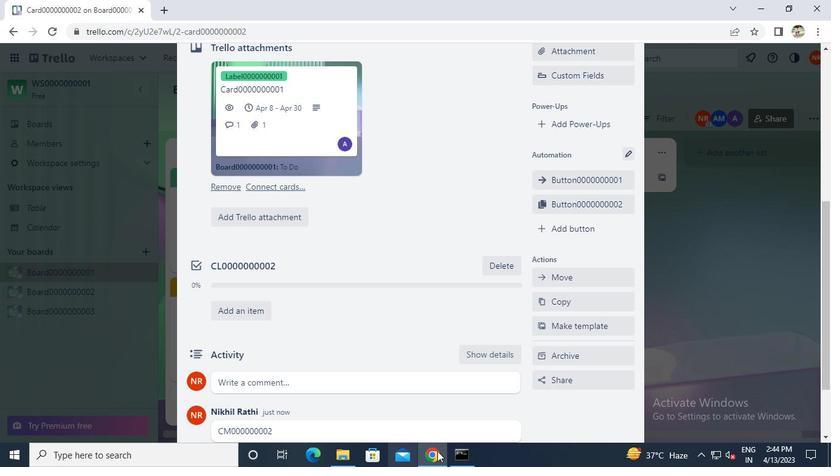 
Action: Mouse pressed left at (460, 454)
Screenshot: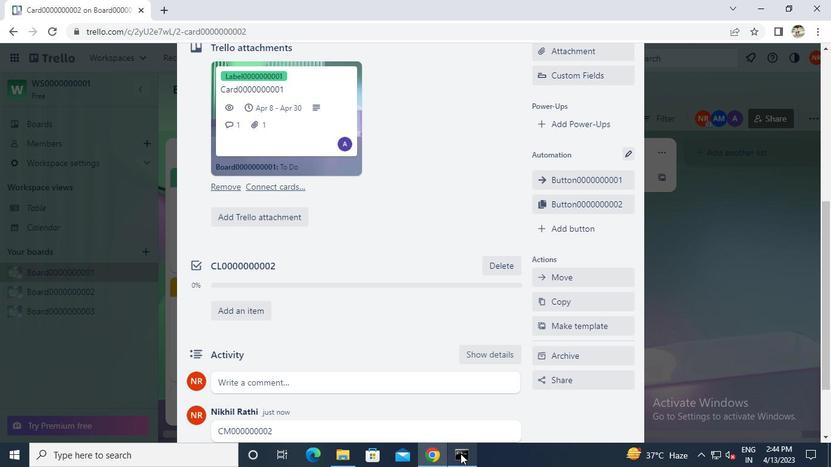 
Action: Mouse moved to (686, 108)
Screenshot: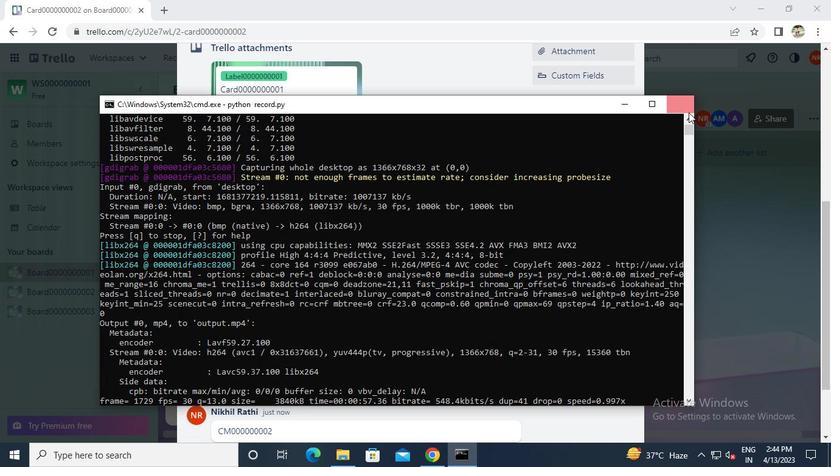 
Action: Mouse pressed left at (686, 108)
Screenshot: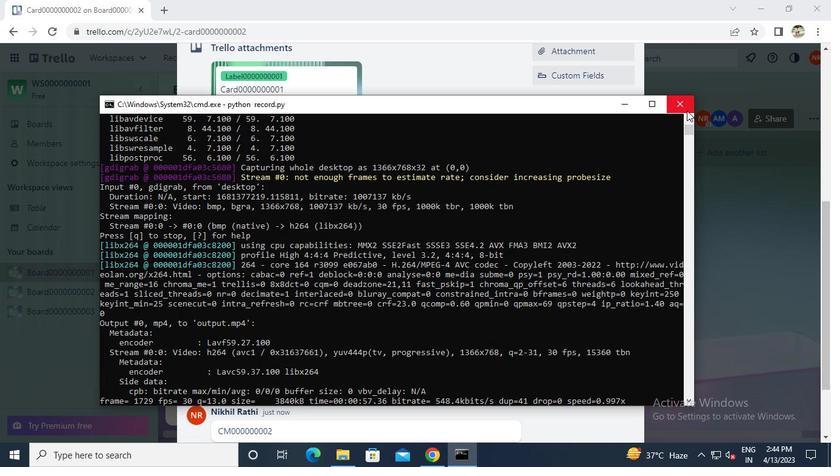 
Action: Mouse moved to (686, 111)
Screenshot: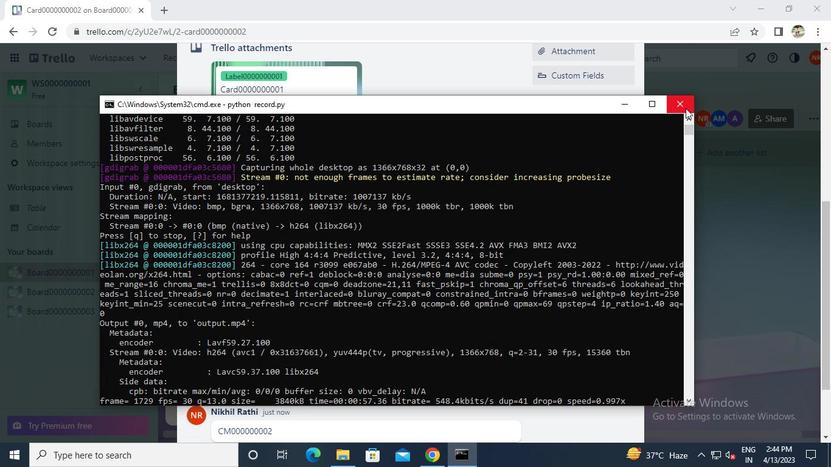 
